 Task: Open Card Card0000000142 in Board Board0000000036 in Workspace WS0000000012 in Trello. Add Member Mailaustralia7@gmail.com to Card Card0000000142 in Board Board0000000036 in Workspace WS0000000012 in Trello. Add Blue Label titled Label0000000142 to Card Card0000000142 in Board Board0000000036 in Workspace WS0000000012 in Trello. Add Checklist CL0000000142 to Card Card0000000142 in Board Board0000000036 in Workspace WS0000000012 in Trello. Add Dates with Start Date as Sep 01 2023 and Due Date as Sep 30 2023 to Card Card0000000142 in Board Board0000000036 in Workspace WS0000000012 in Trello
Action: Mouse moved to (409, 473)
Screenshot: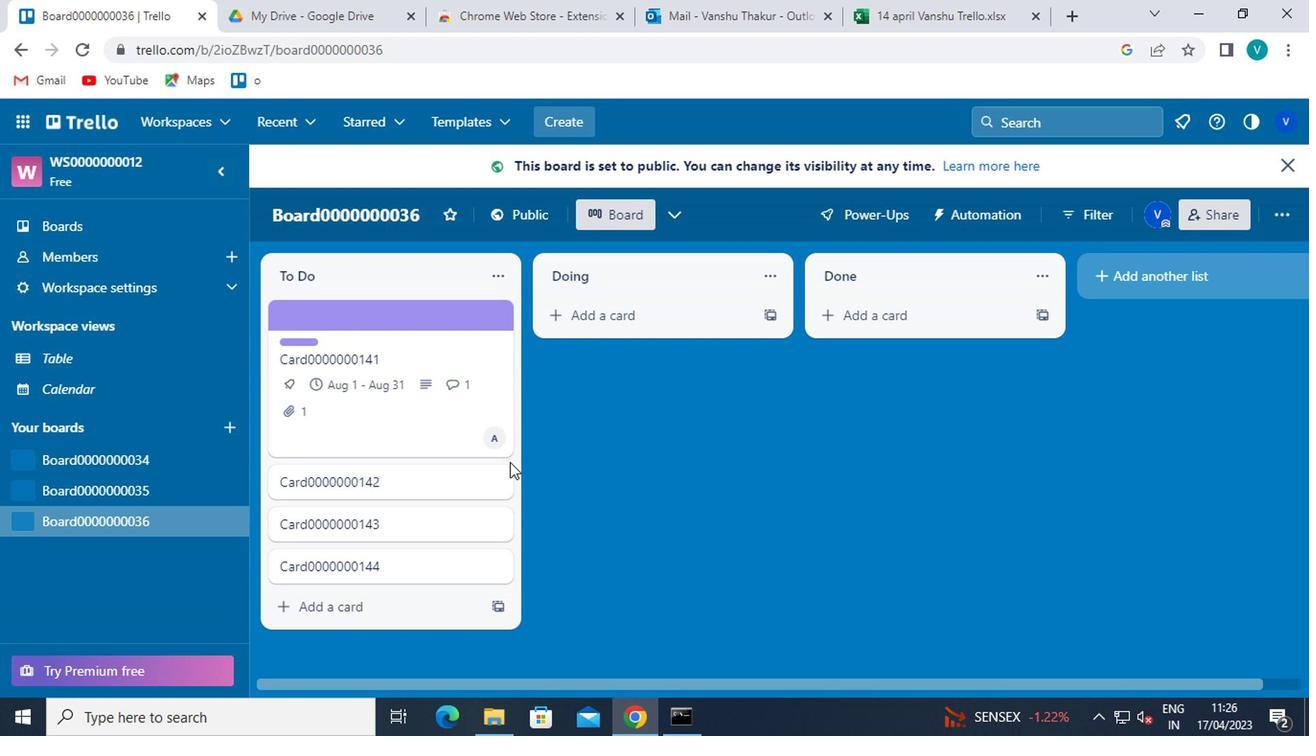 
Action: Mouse pressed left at (409, 473)
Screenshot: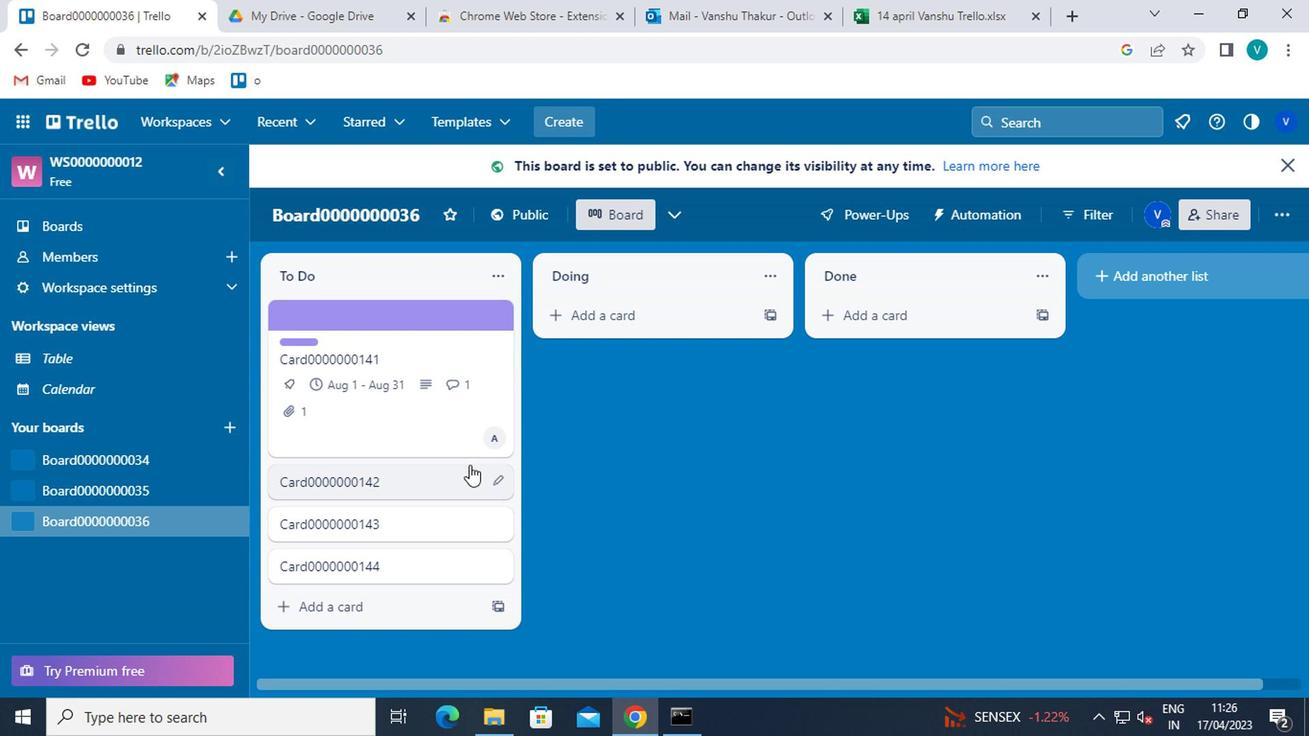 
Action: Mouse moved to (898, 260)
Screenshot: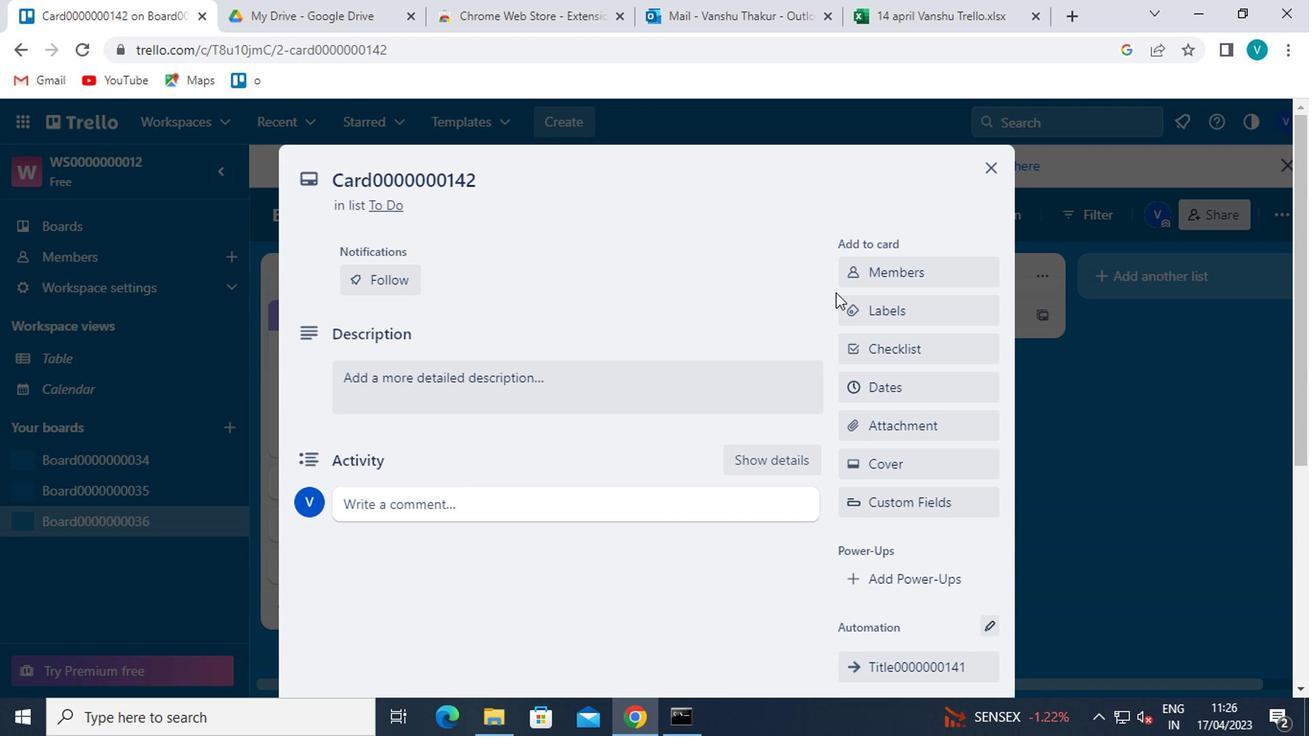 
Action: Mouse pressed left at (898, 260)
Screenshot: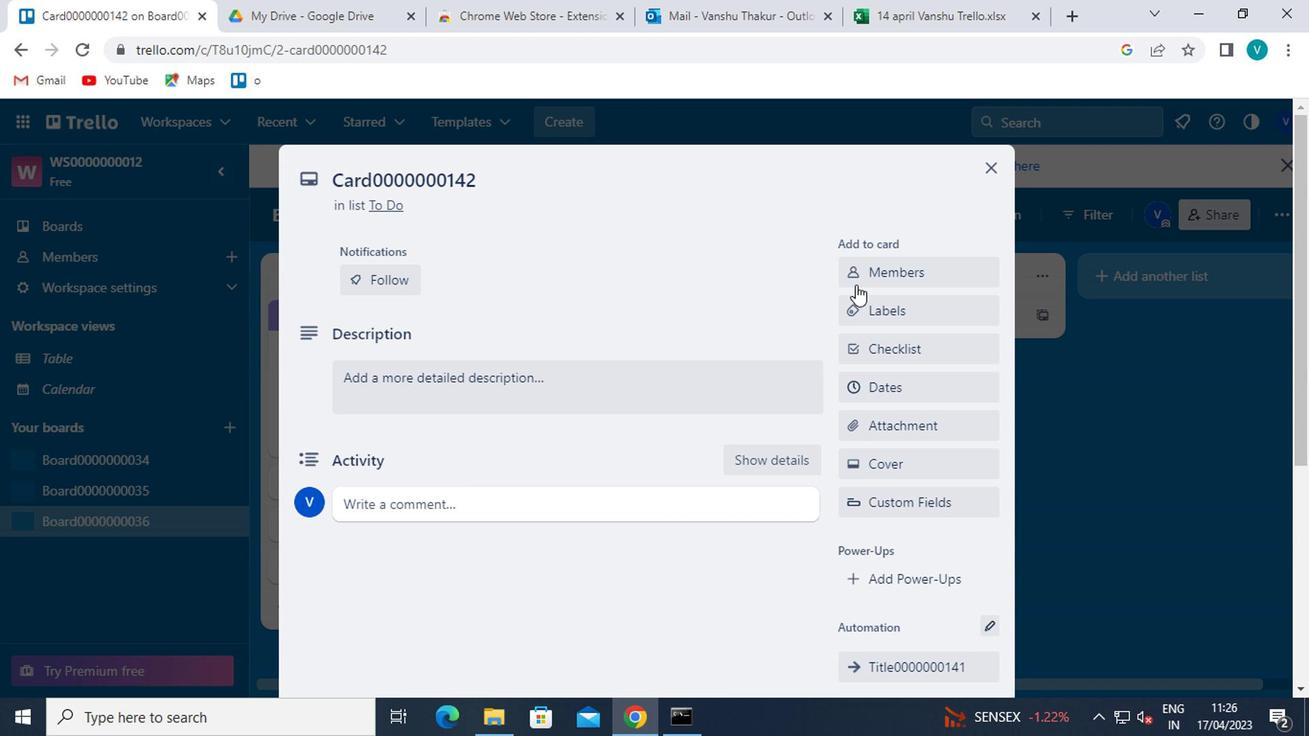 
Action: Mouse moved to (881, 358)
Screenshot: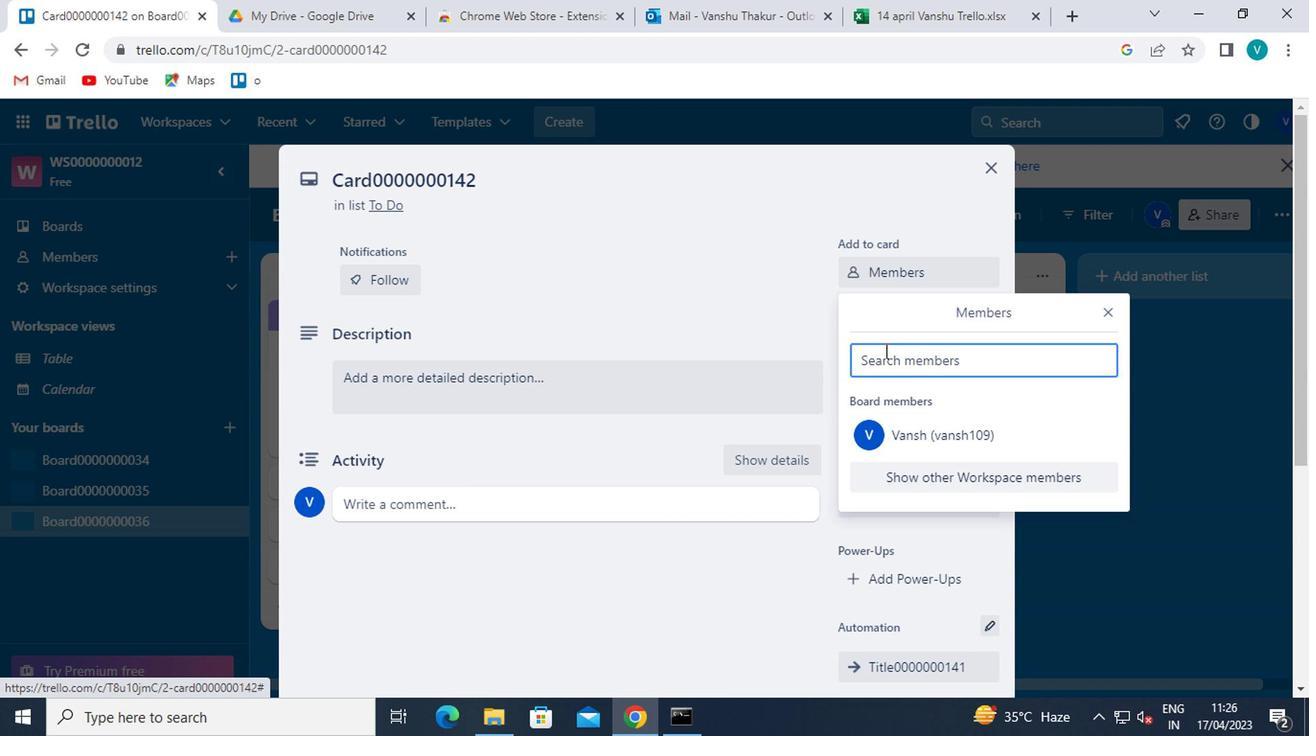 
Action: Mouse pressed left at (881, 358)
Screenshot: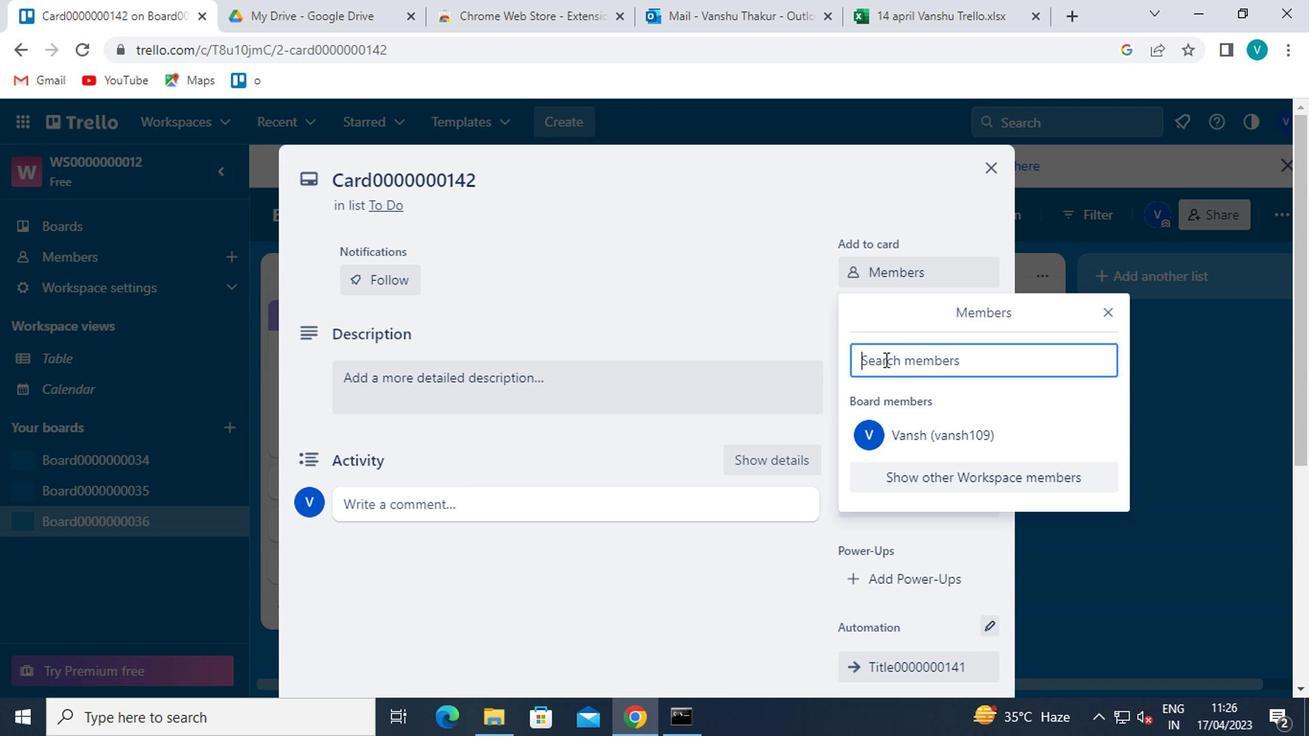 
Action: Mouse moved to (881, 358)
Screenshot: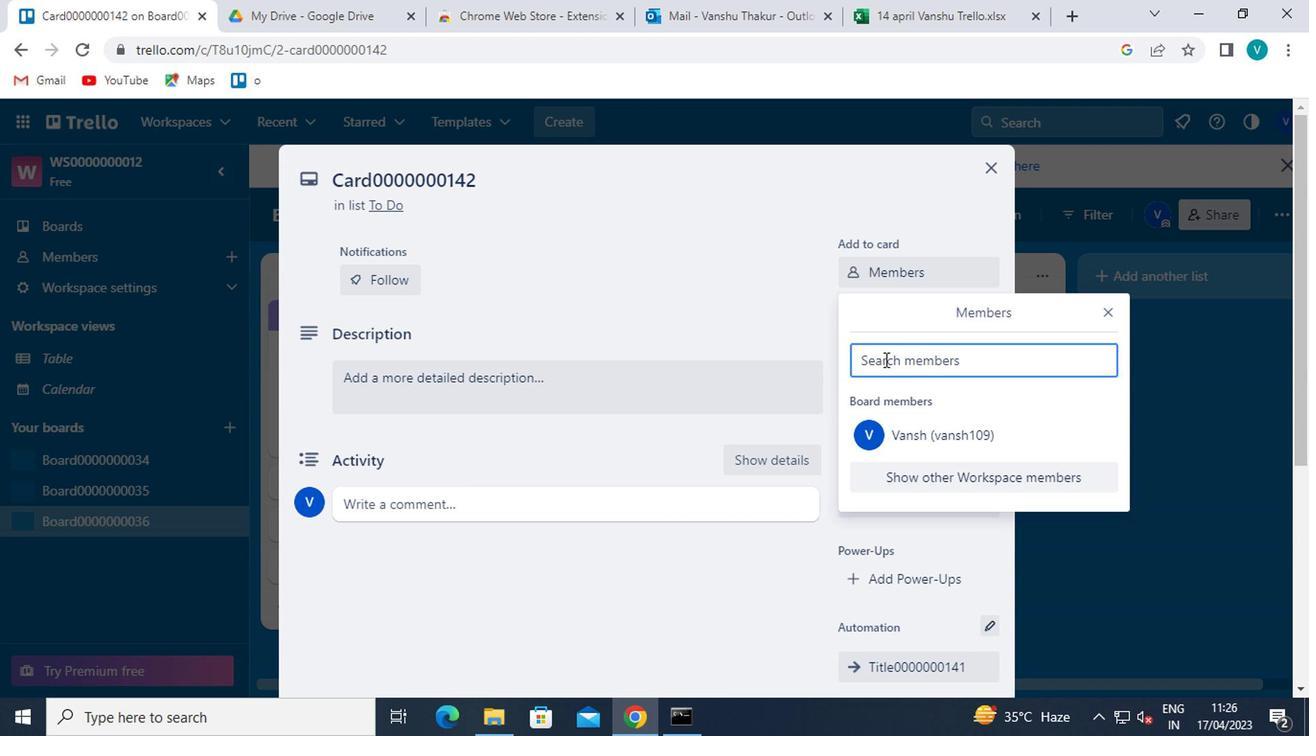 
Action: Key pressed <Key.shift>MAILAUSTRALIA7<Key.shift><Key.shift><Key.shift><Key.shift><Key.shift><Key.shift><Key.shift><Key.shift><Key.shift><Key.shift><Key.shift><Key.shift><Key.shift><Key.shift><Key.shift><Key.shift><Key.shift><Key.shift><Key.shift><Key.shift><Key.shift><Key.shift>@GMAIL.COM
Screenshot: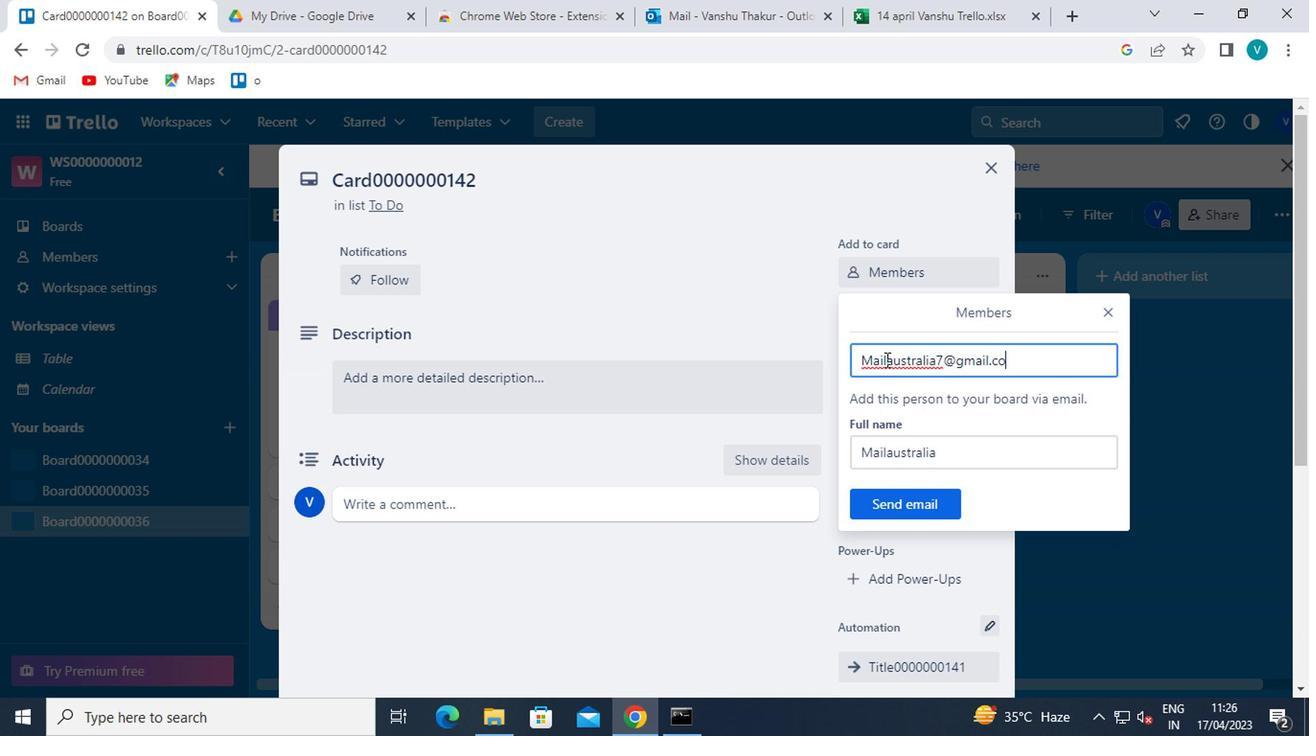 
Action: Mouse moved to (925, 505)
Screenshot: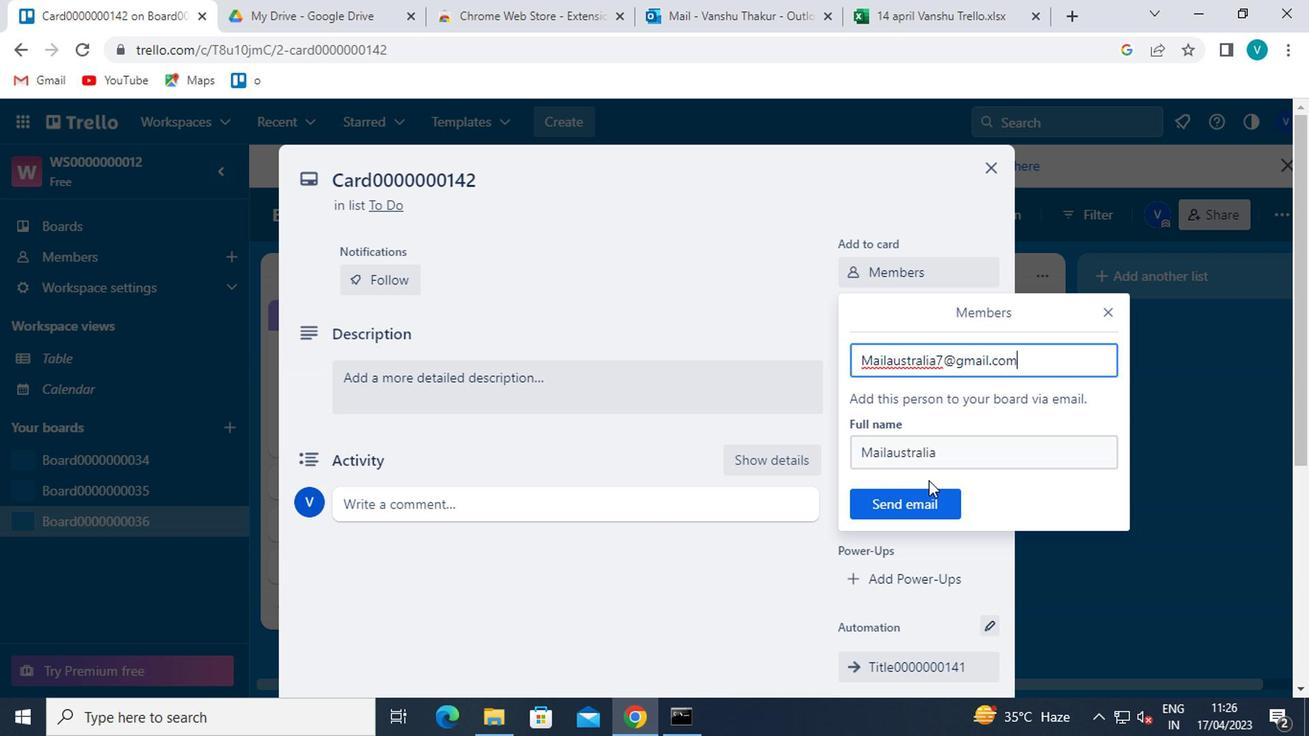 
Action: Mouse pressed left at (925, 505)
Screenshot: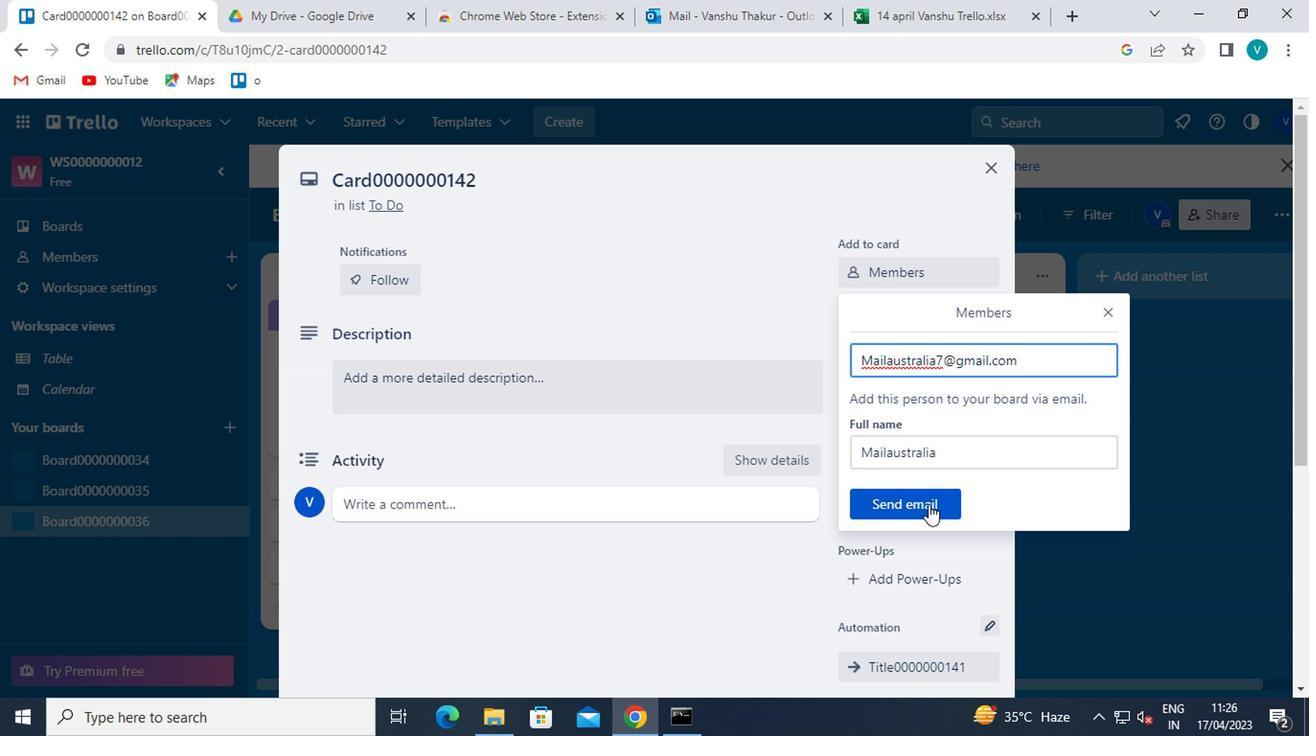 
Action: Mouse moved to (941, 319)
Screenshot: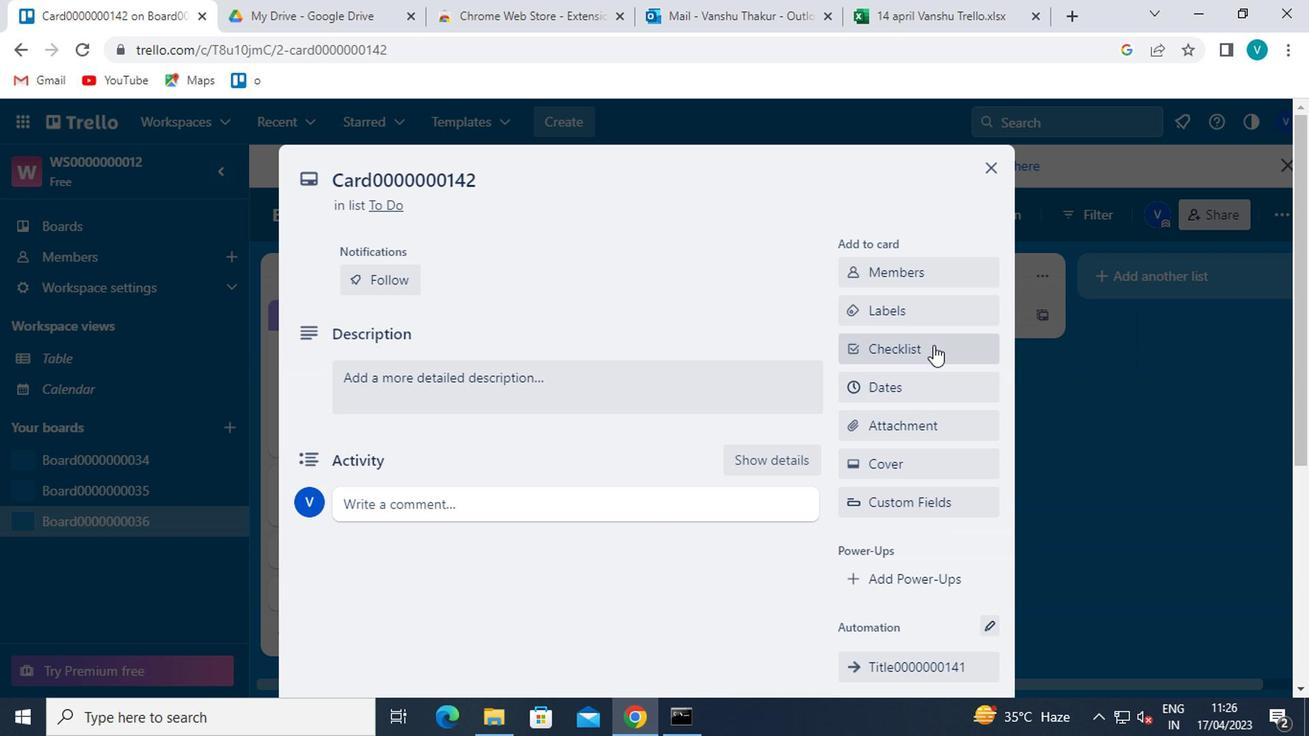 
Action: Mouse pressed left at (941, 319)
Screenshot: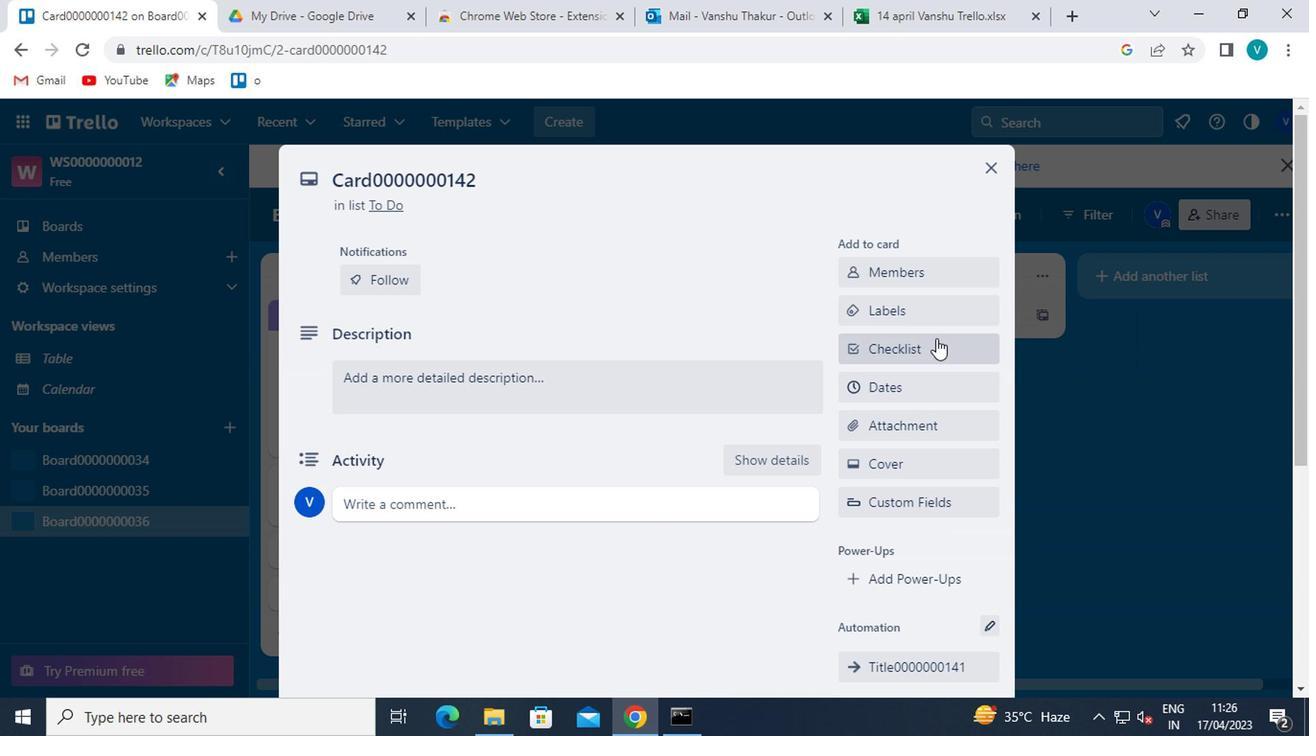 
Action: Mouse moved to (956, 533)
Screenshot: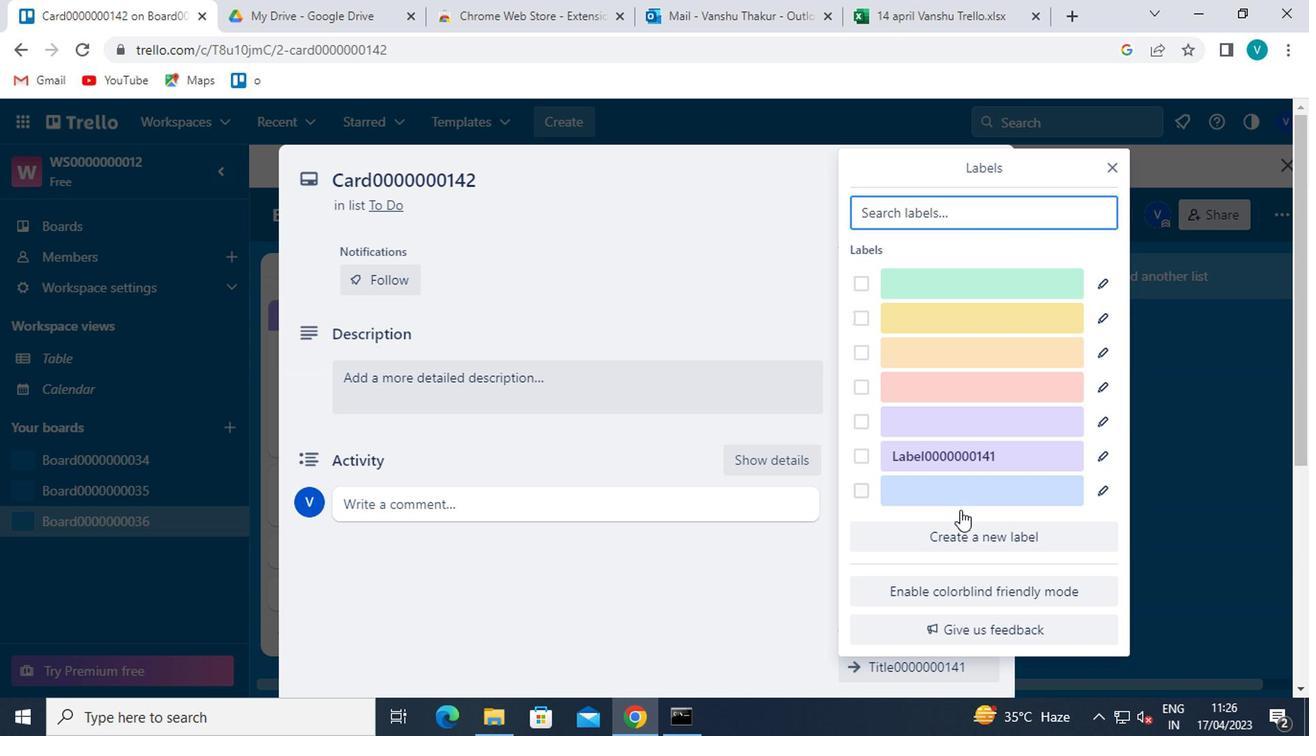 
Action: Mouse pressed left at (956, 533)
Screenshot: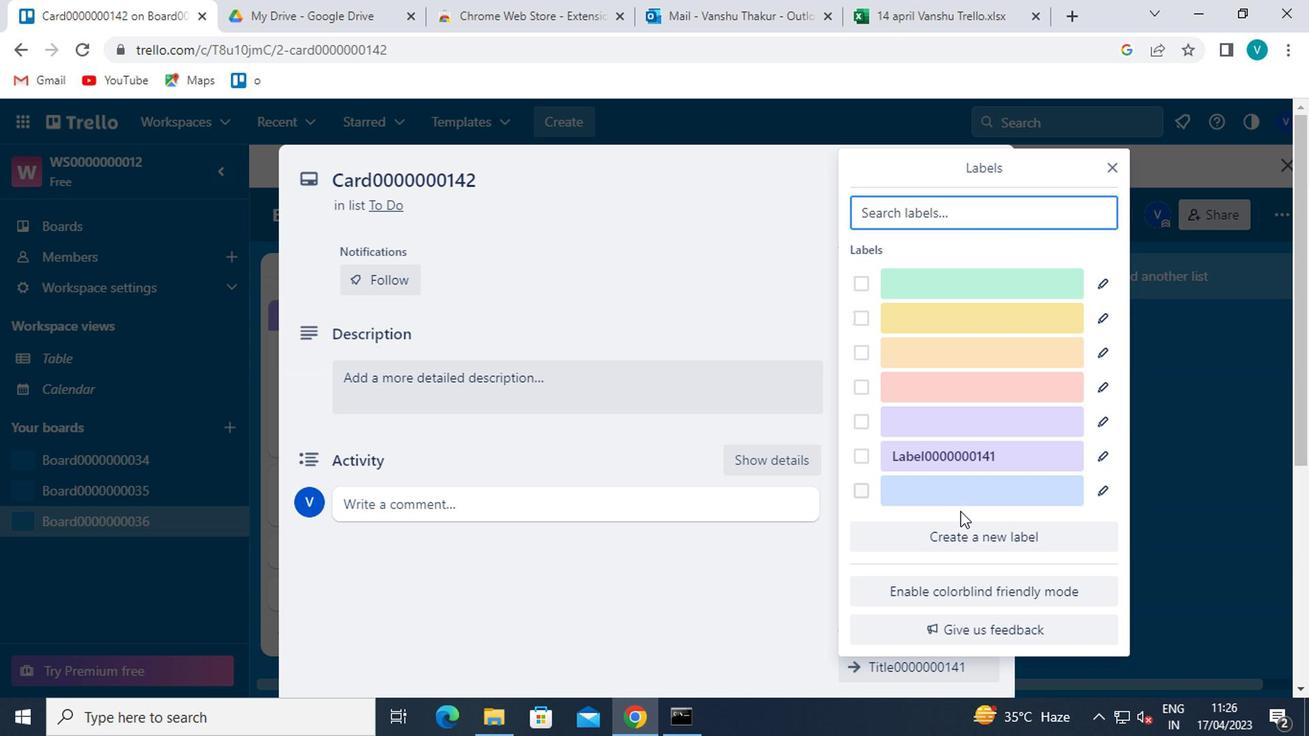 
Action: Mouse moved to (857, 557)
Screenshot: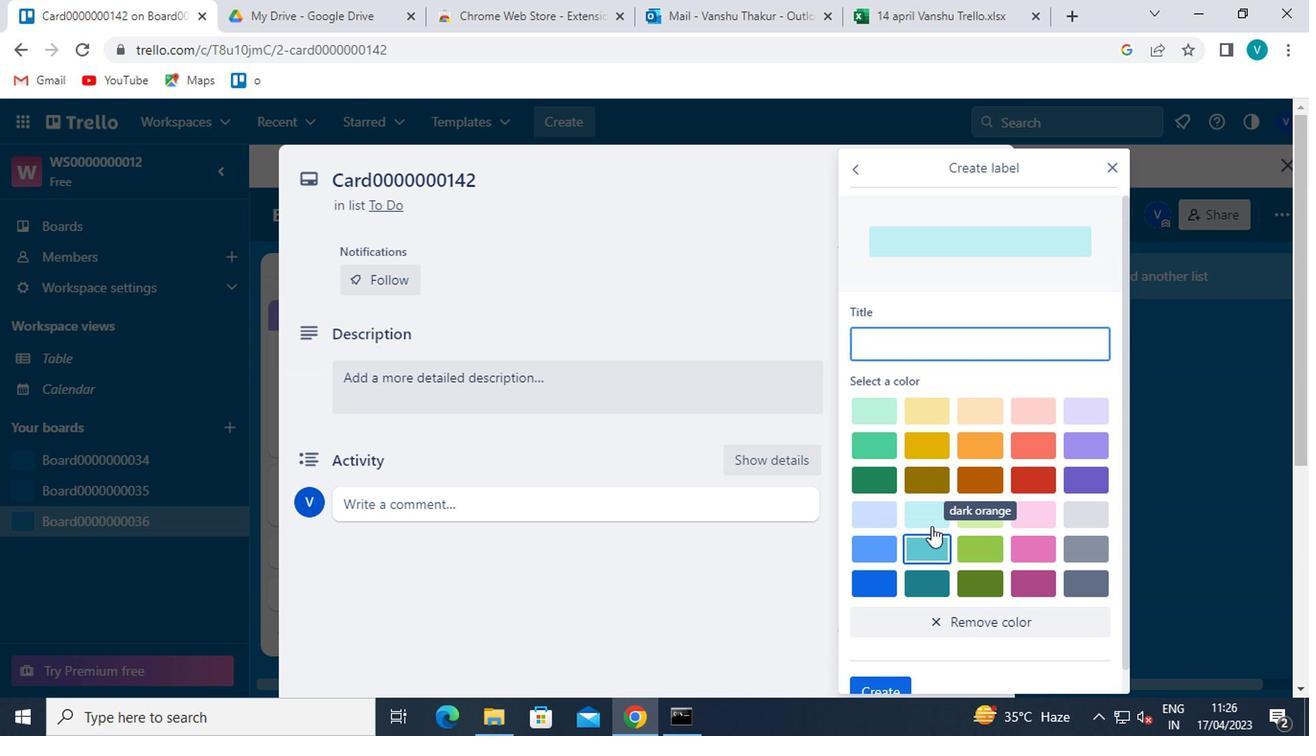 
Action: Mouse pressed left at (857, 557)
Screenshot: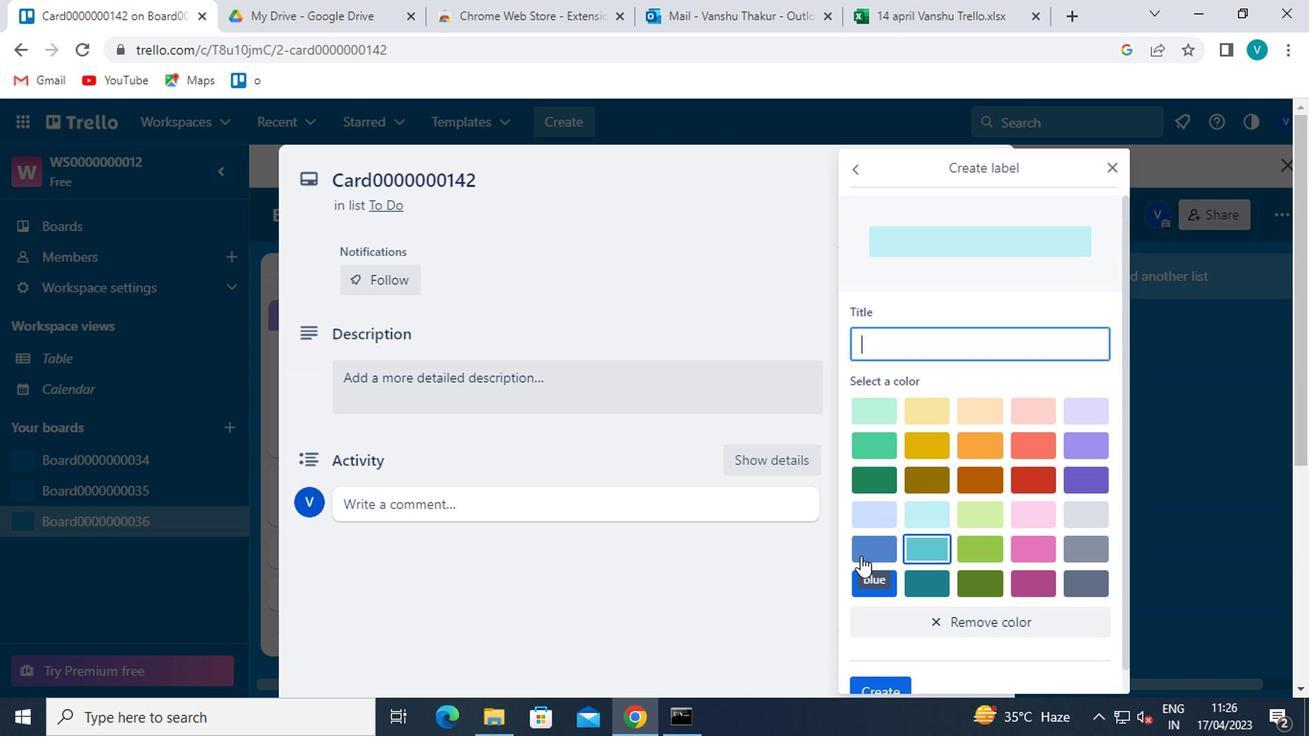 
Action: Mouse moved to (958, 342)
Screenshot: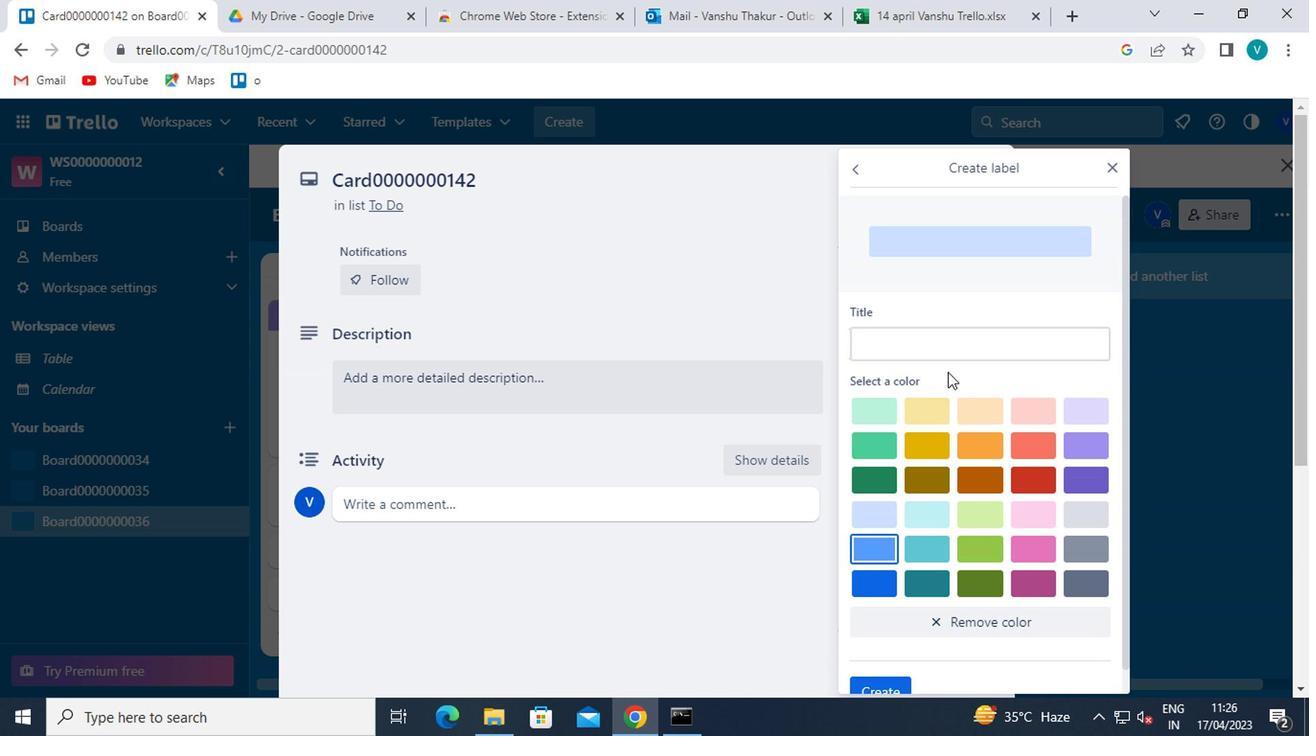 
Action: Mouse pressed left at (958, 342)
Screenshot: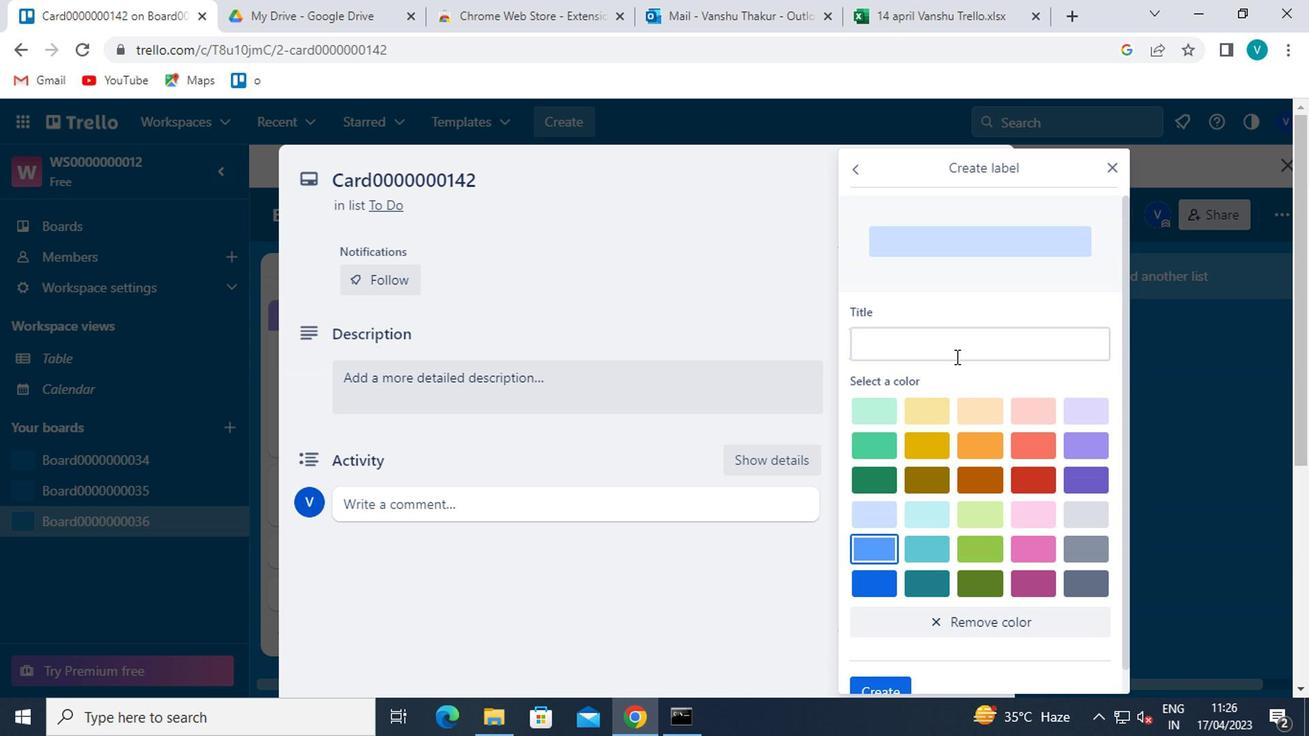 
Action: Key pressed <Key.shift>LABEL0000000142
Screenshot: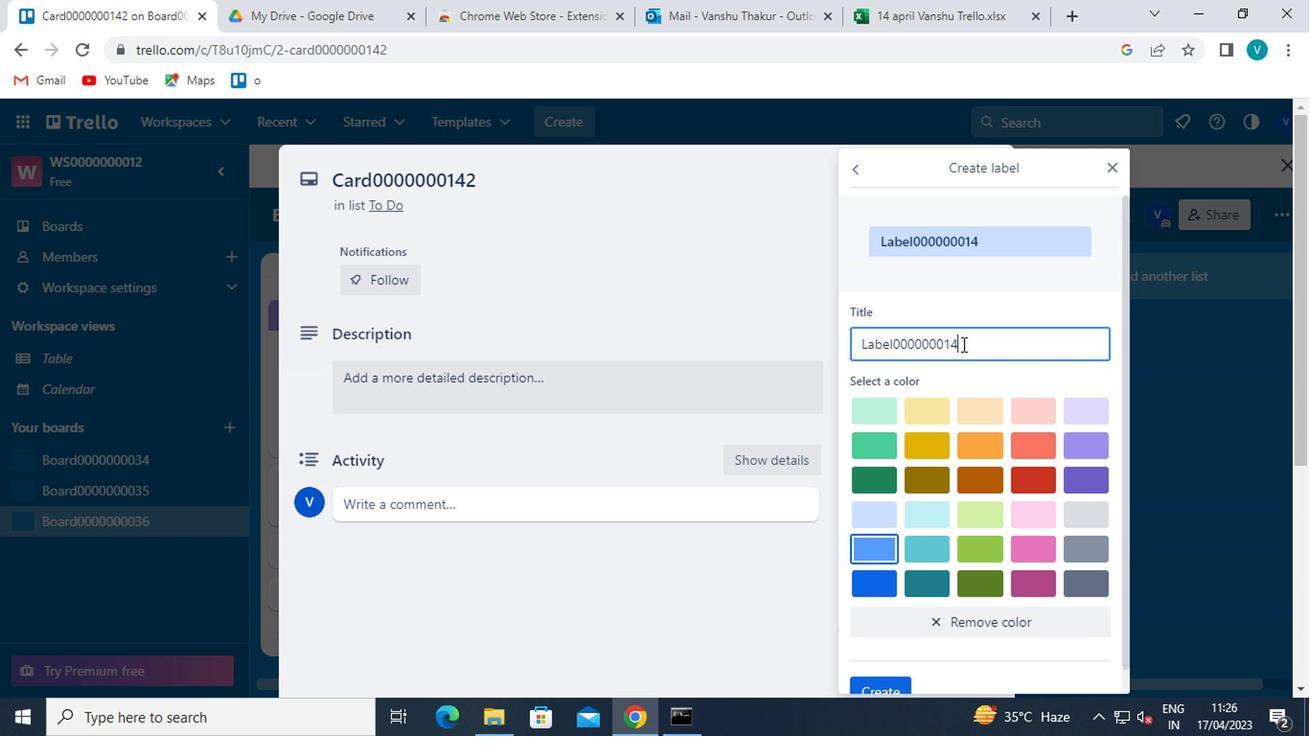 
Action: Mouse moved to (923, 503)
Screenshot: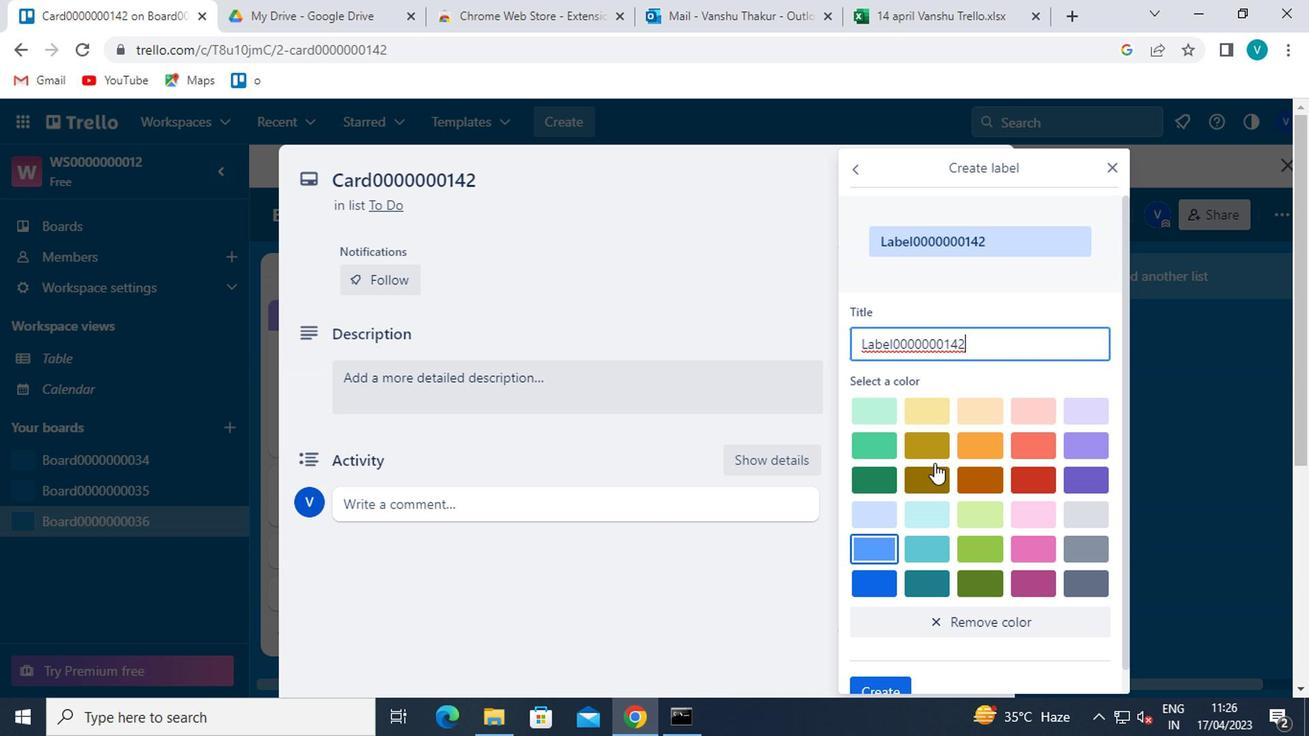 
Action: Mouse scrolled (923, 502) with delta (0, 0)
Screenshot: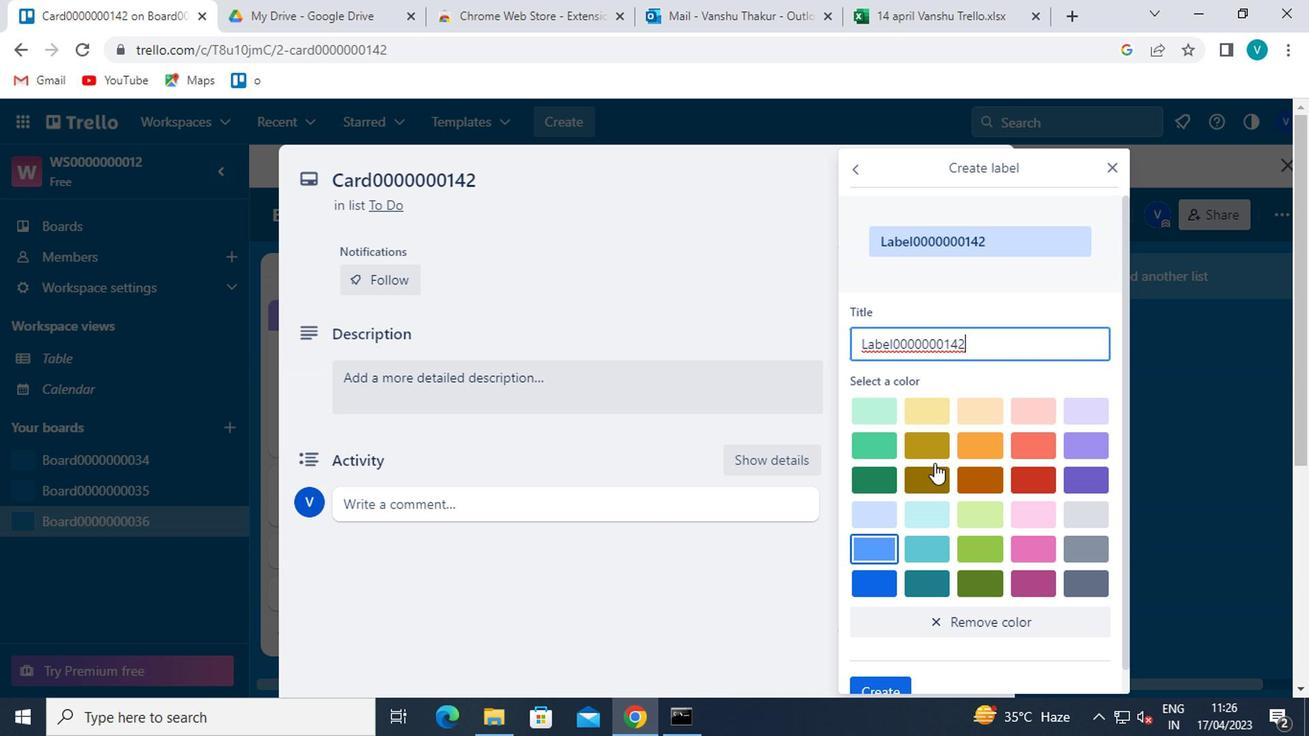 
Action: Mouse moved to (923, 509)
Screenshot: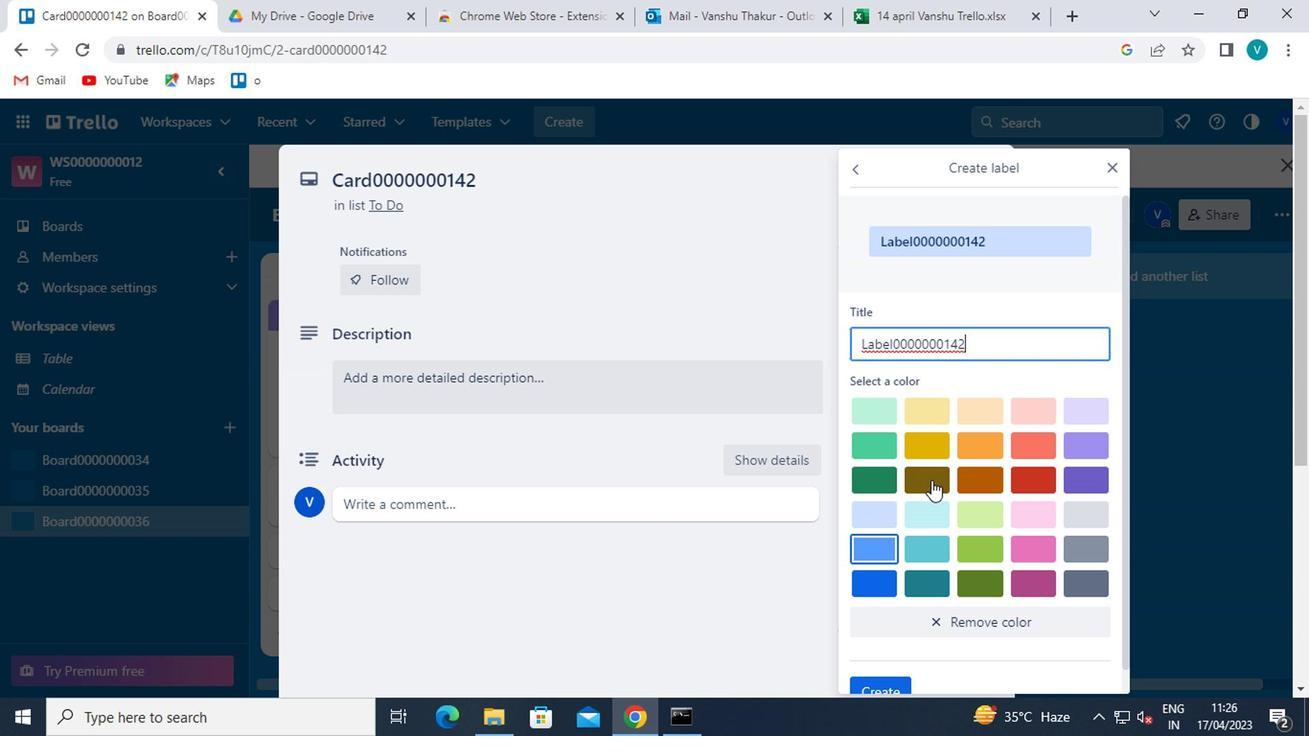 
Action: Mouse scrolled (923, 508) with delta (0, -1)
Screenshot: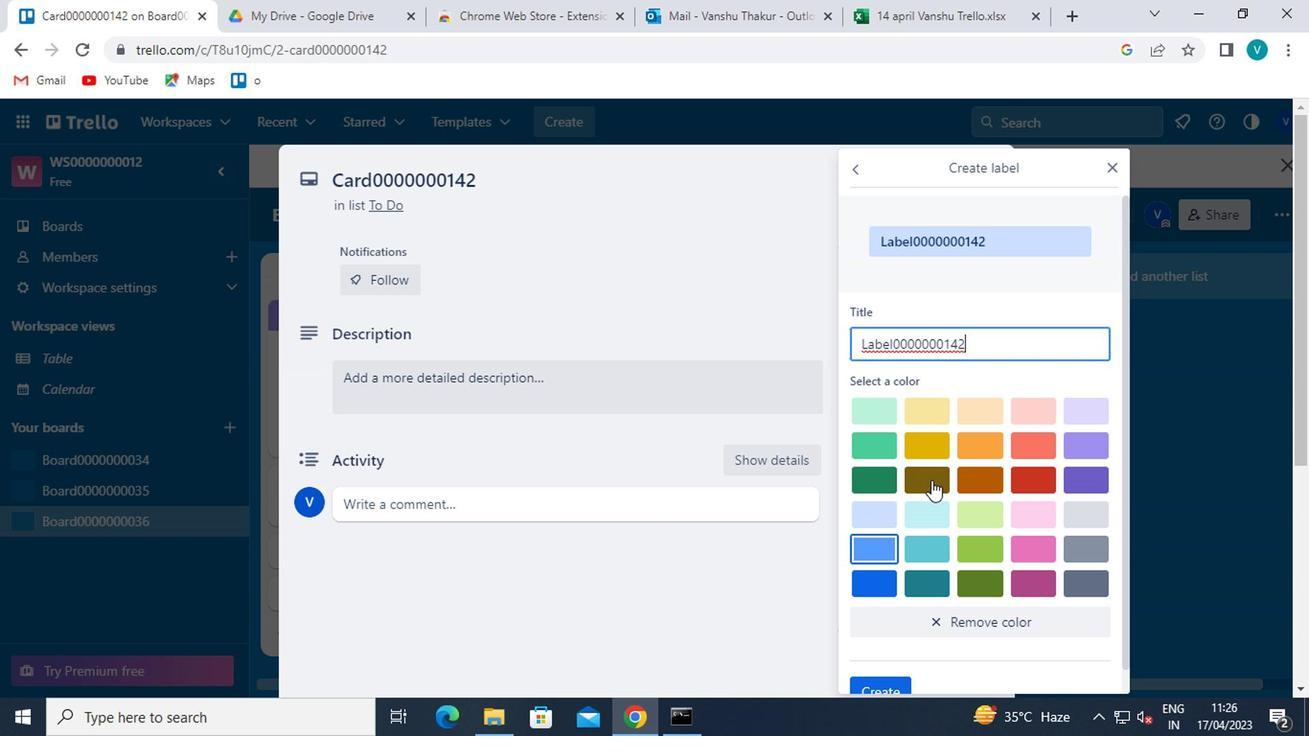 
Action: Mouse moved to (890, 663)
Screenshot: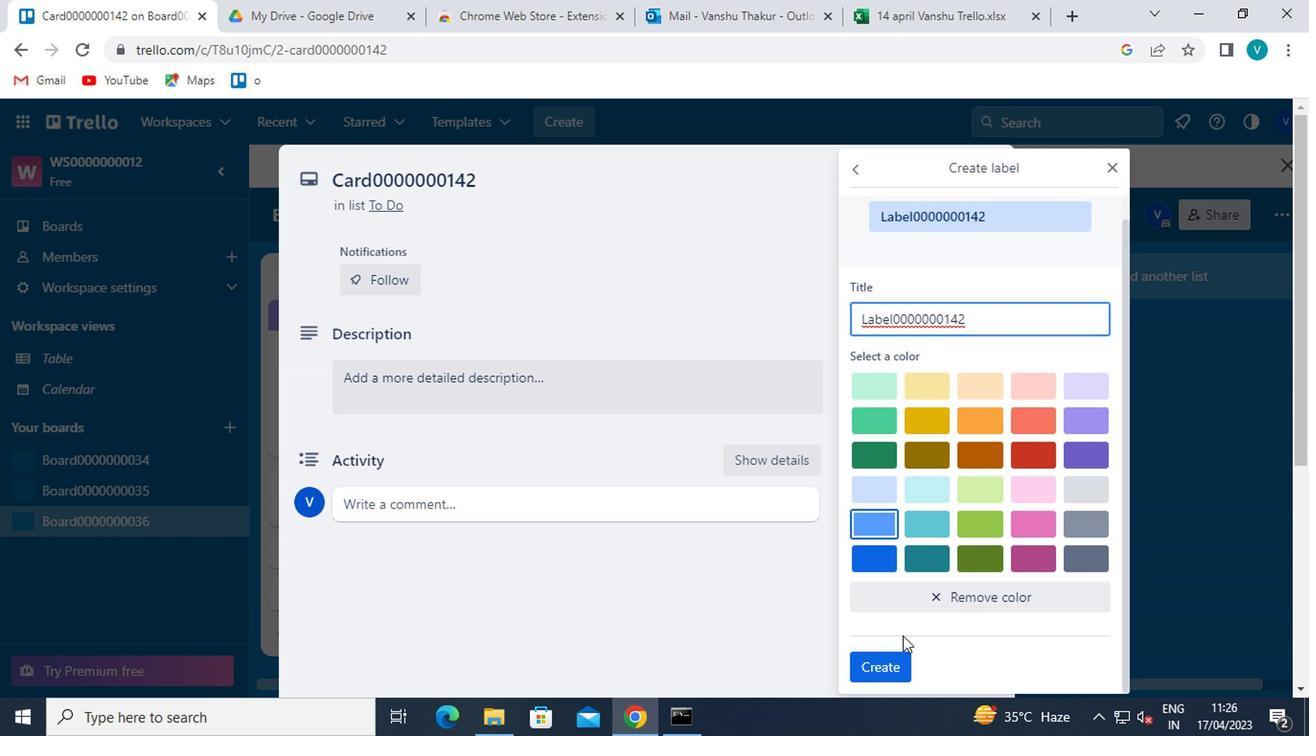 
Action: Mouse pressed left at (890, 663)
Screenshot: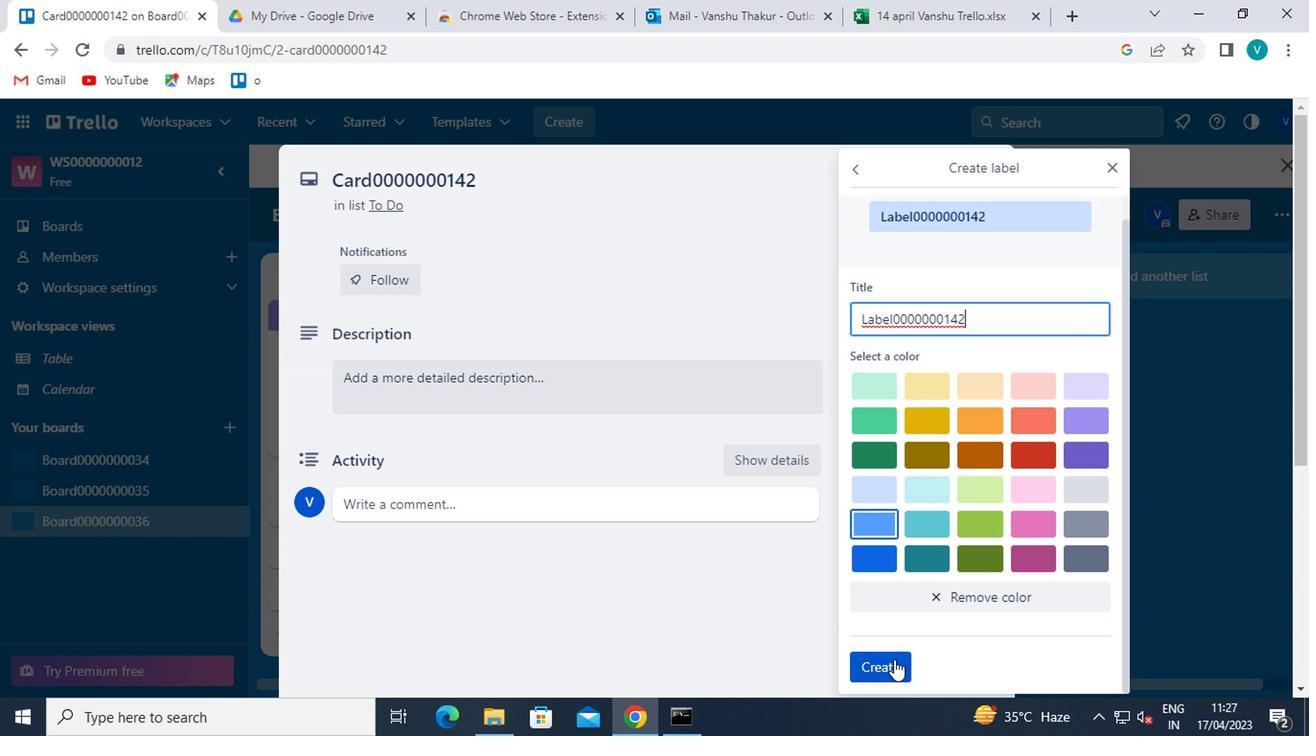 
Action: Mouse moved to (1111, 166)
Screenshot: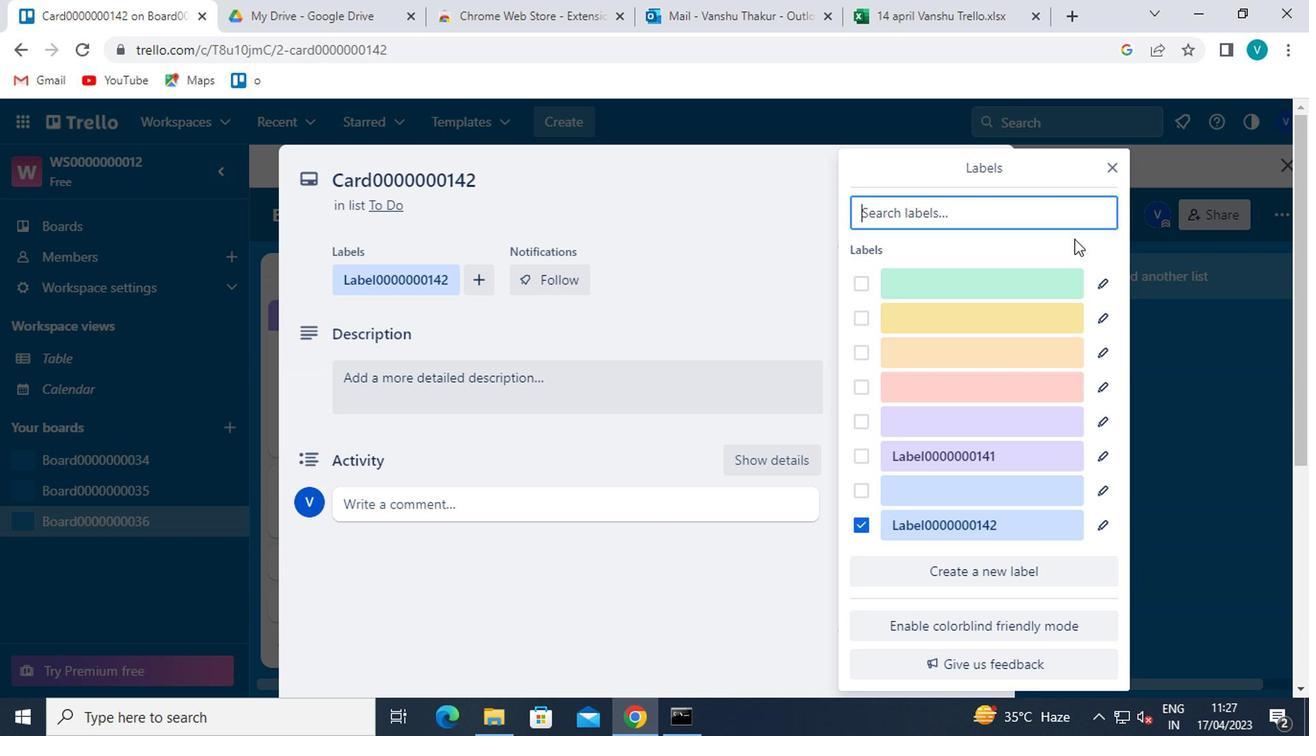 
Action: Mouse pressed left at (1111, 166)
Screenshot: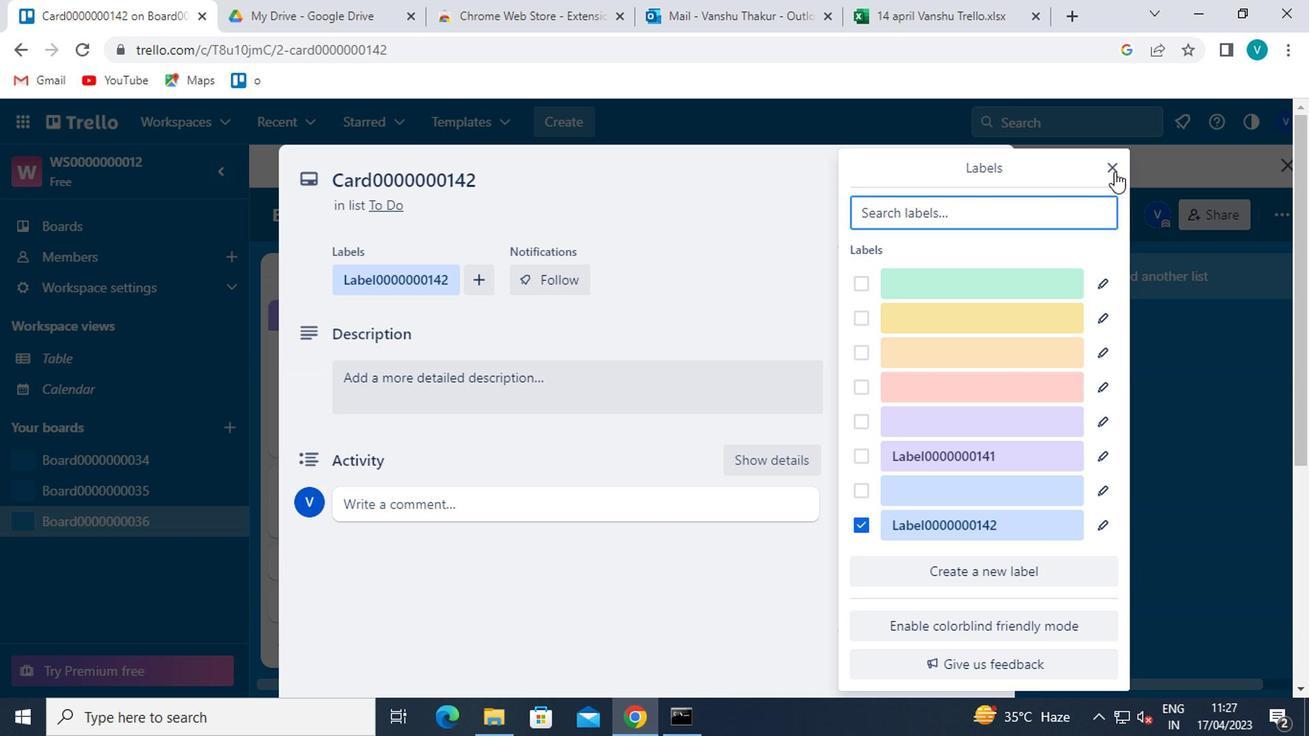 
Action: Mouse moved to (966, 355)
Screenshot: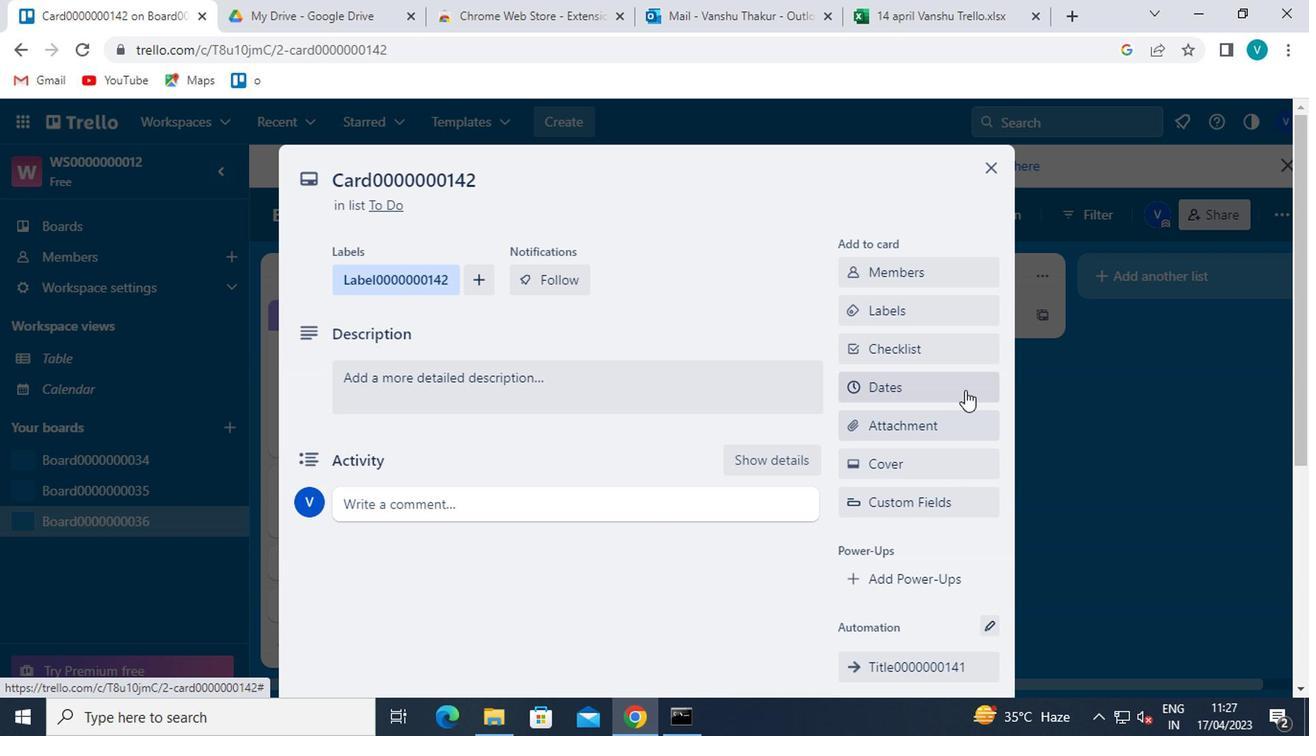 
Action: Mouse pressed left at (966, 355)
Screenshot: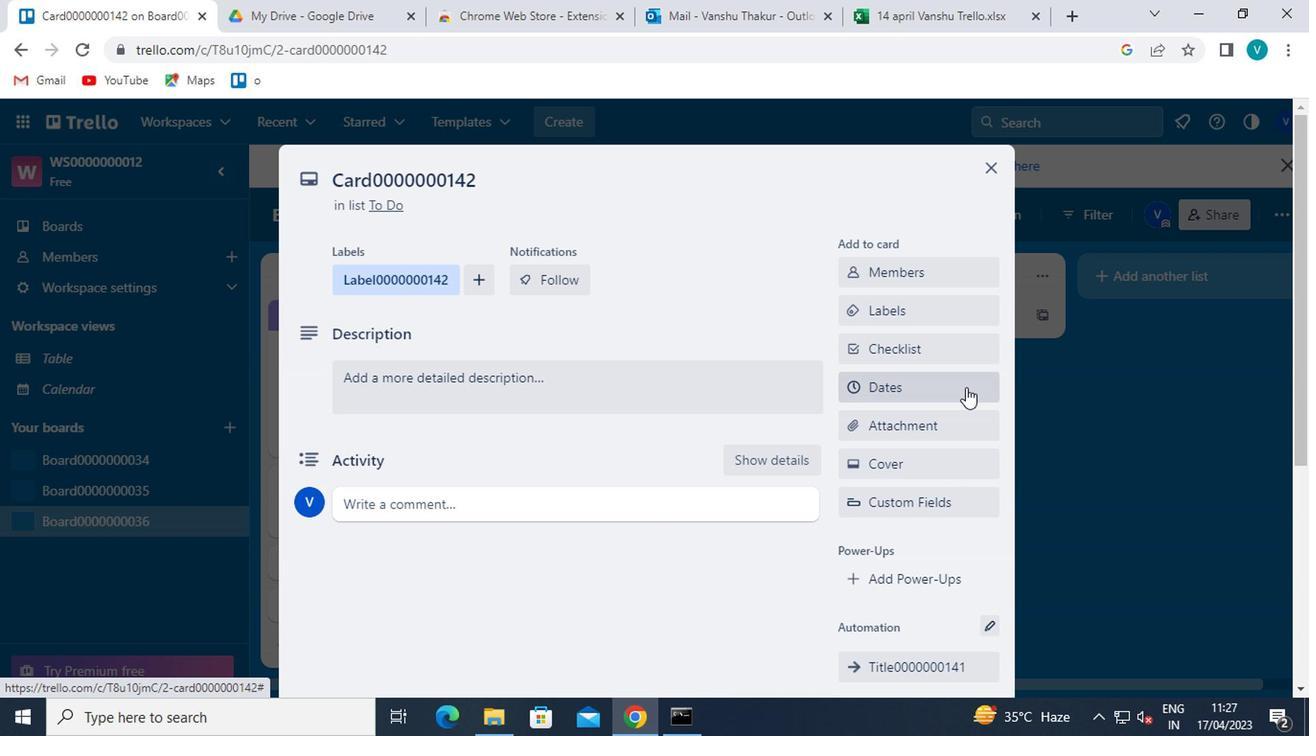 
Action: Key pressed <Key.shift>CL0000000142
Screenshot: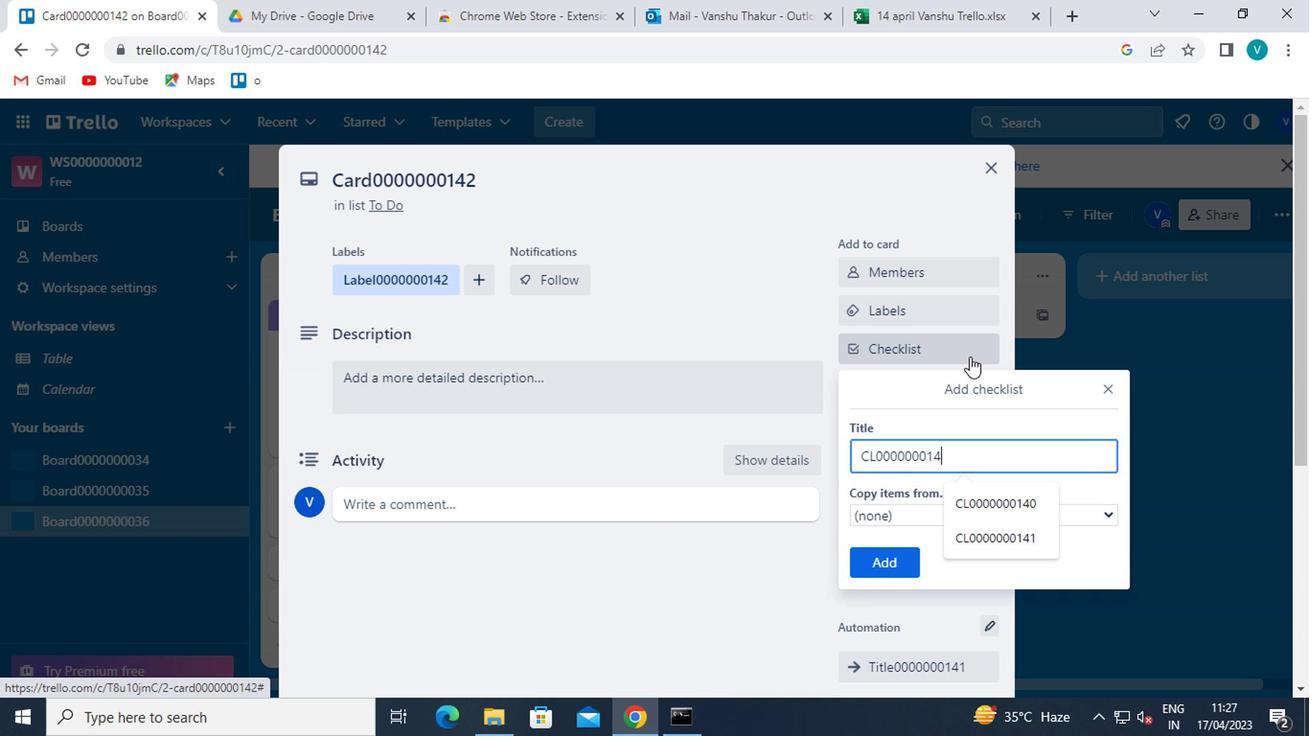 
Action: Mouse moved to (898, 561)
Screenshot: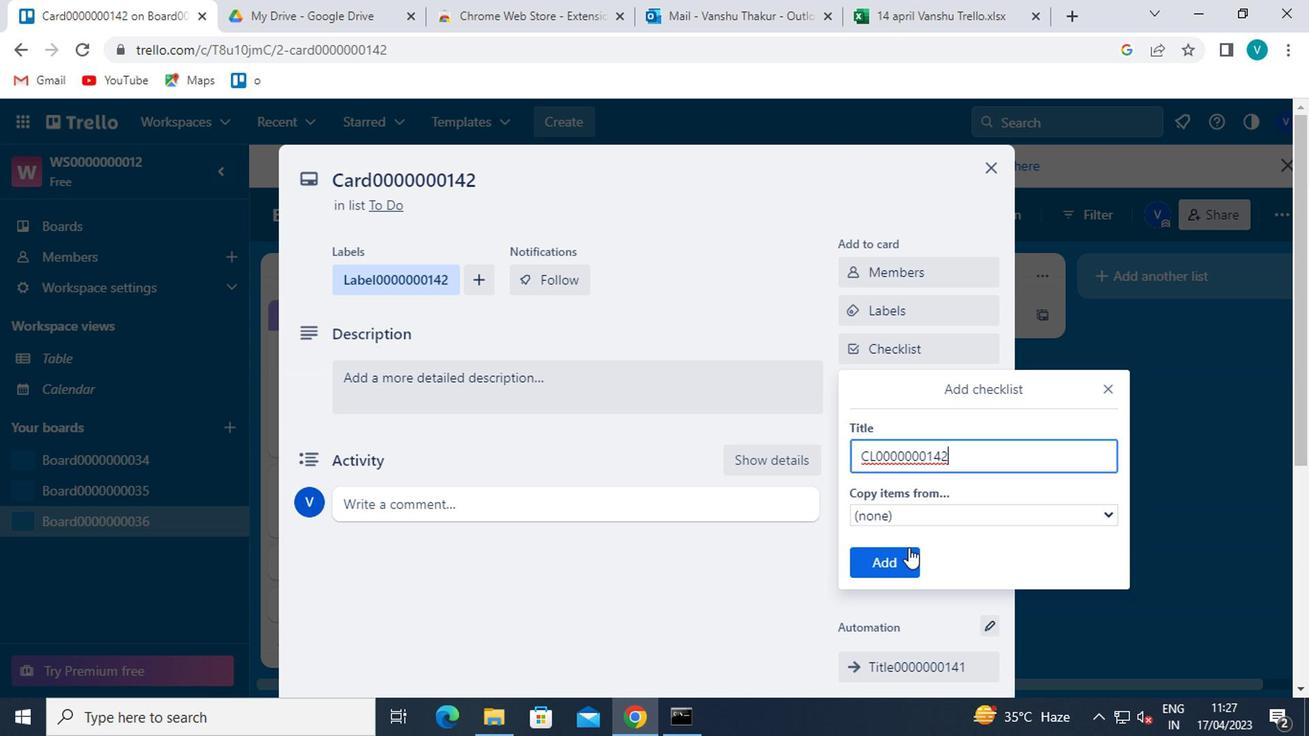 
Action: Mouse pressed left at (898, 561)
Screenshot: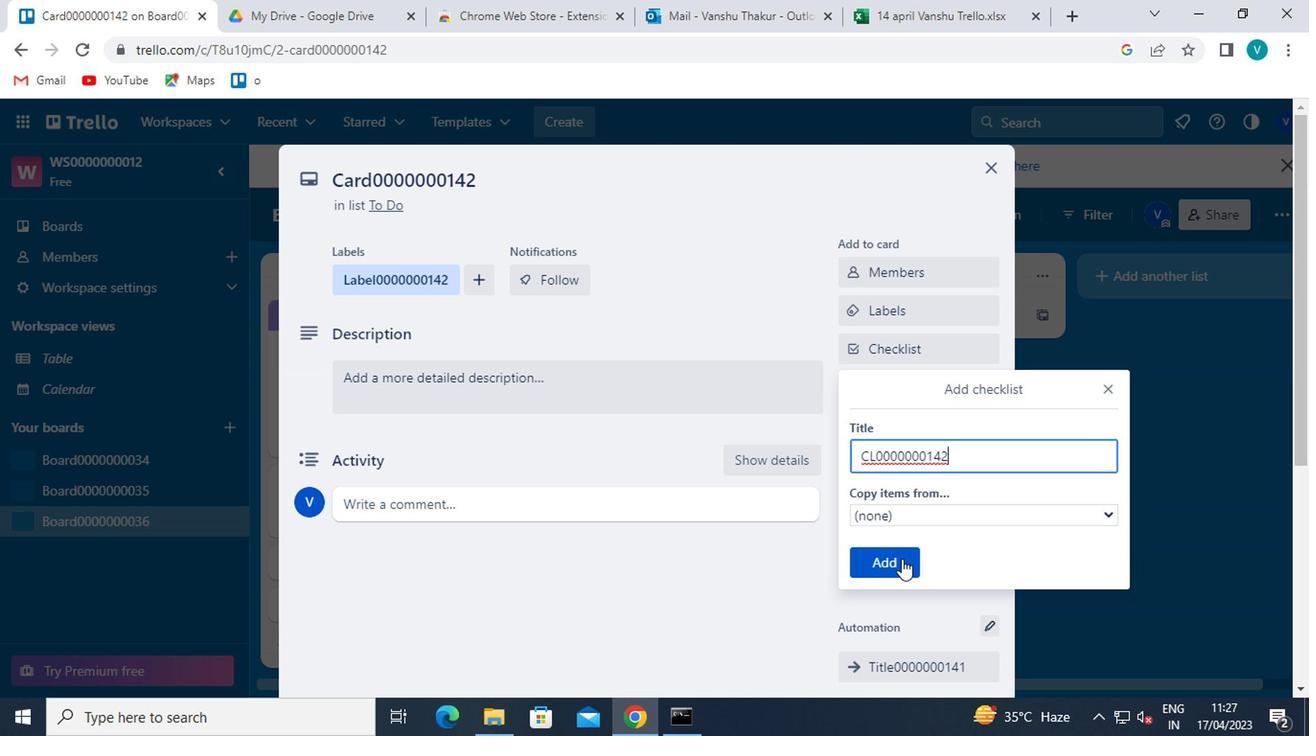 
Action: Mouse moved to (934, 392)
Screenshot: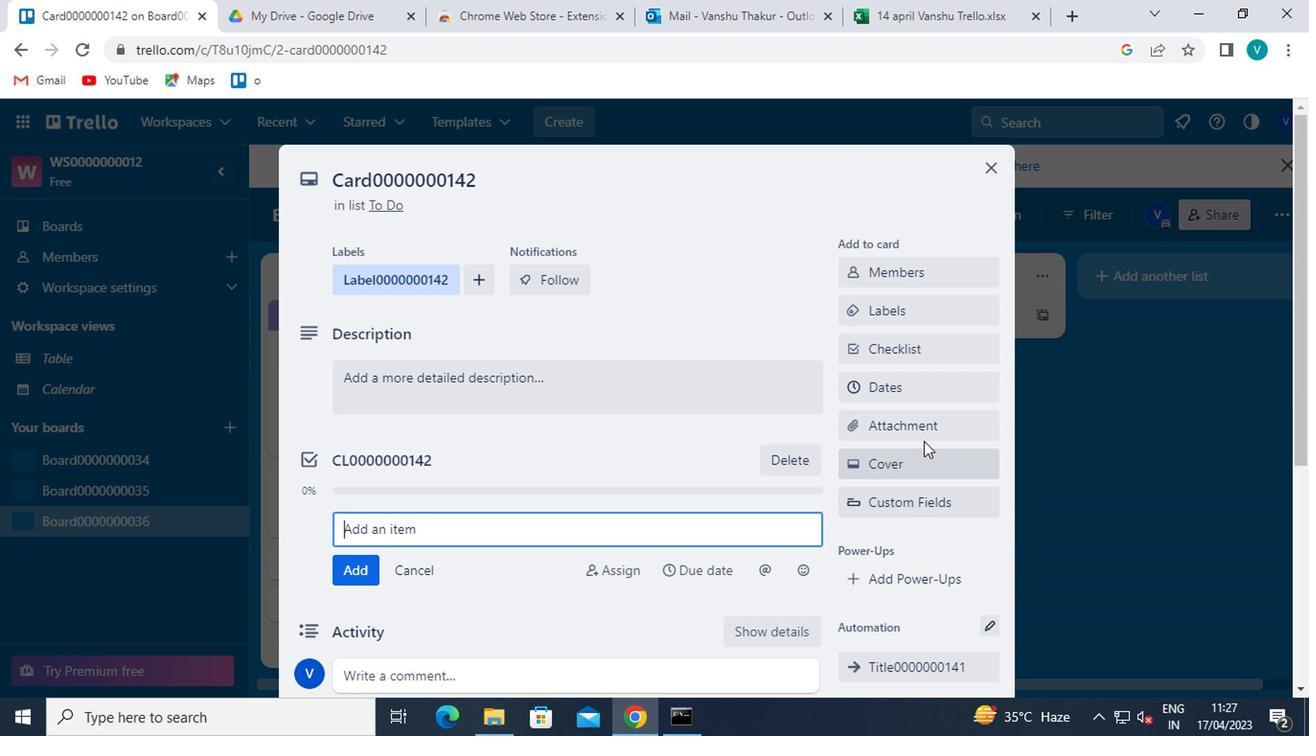 
Action: Mouse pressed left at (934, 392)
Screenshot: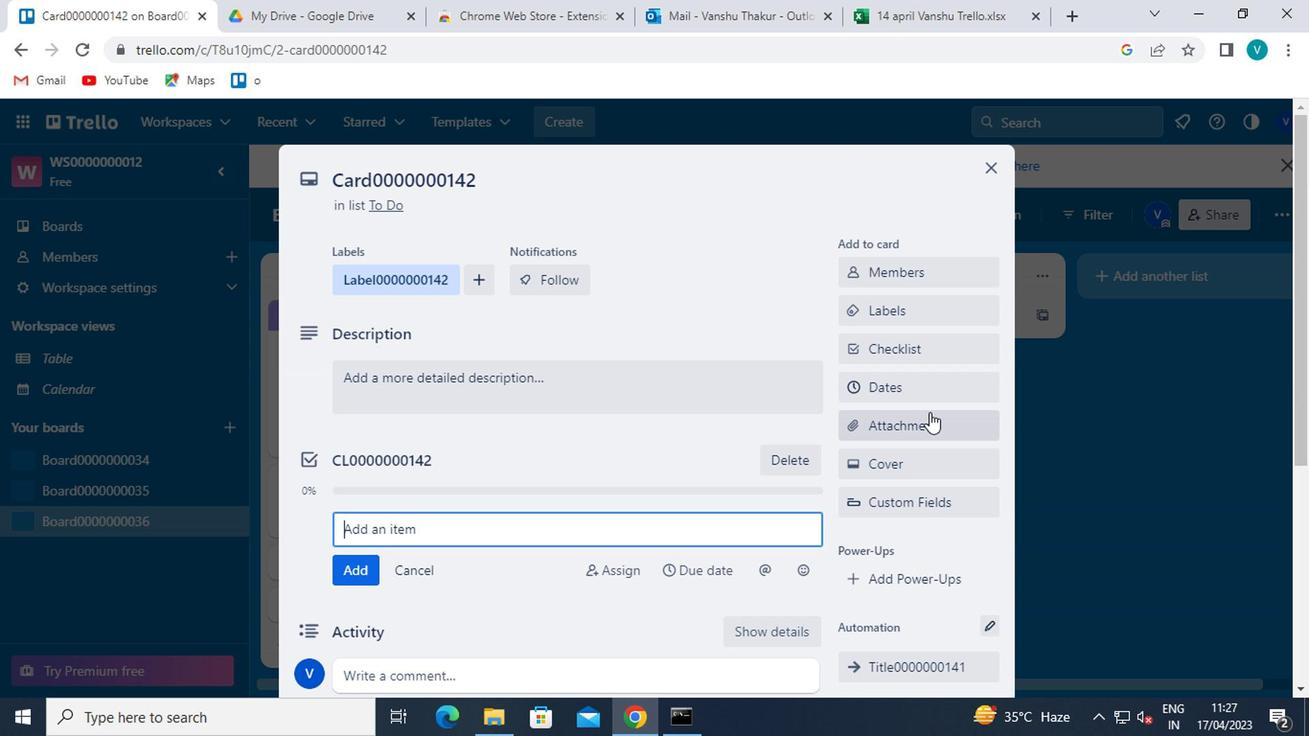 
Action: Mouse moved to (855, 519)
Screenshot: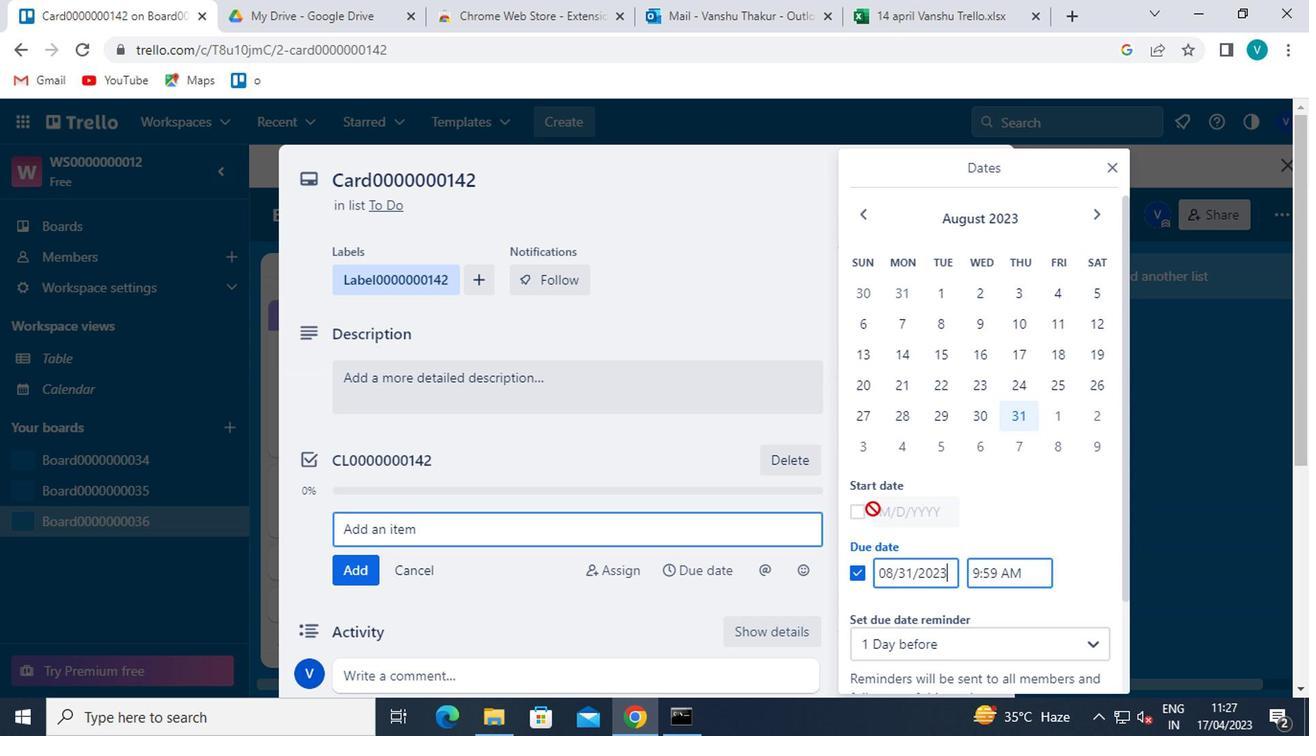 
Action: Mouse pressed left at (855, 519)
Screenshot: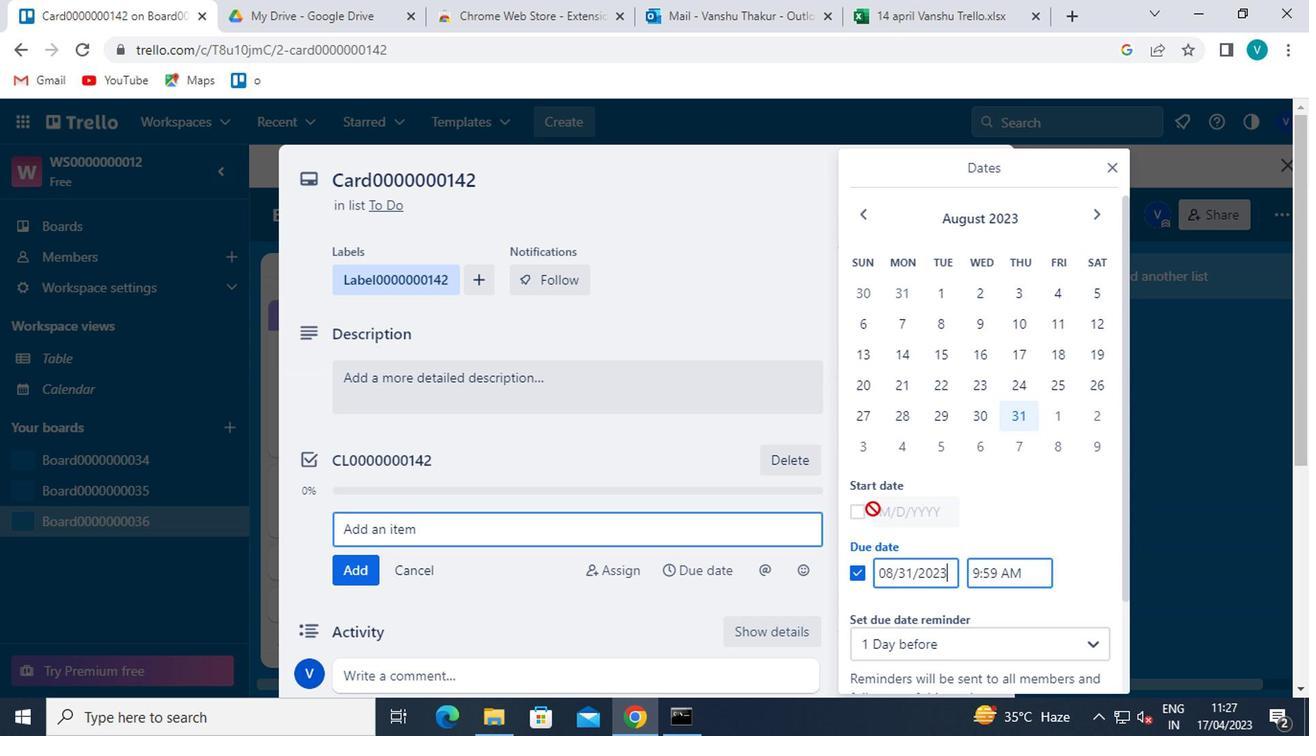 
Action: Mouse moved to (1093, 211)
Screenshot: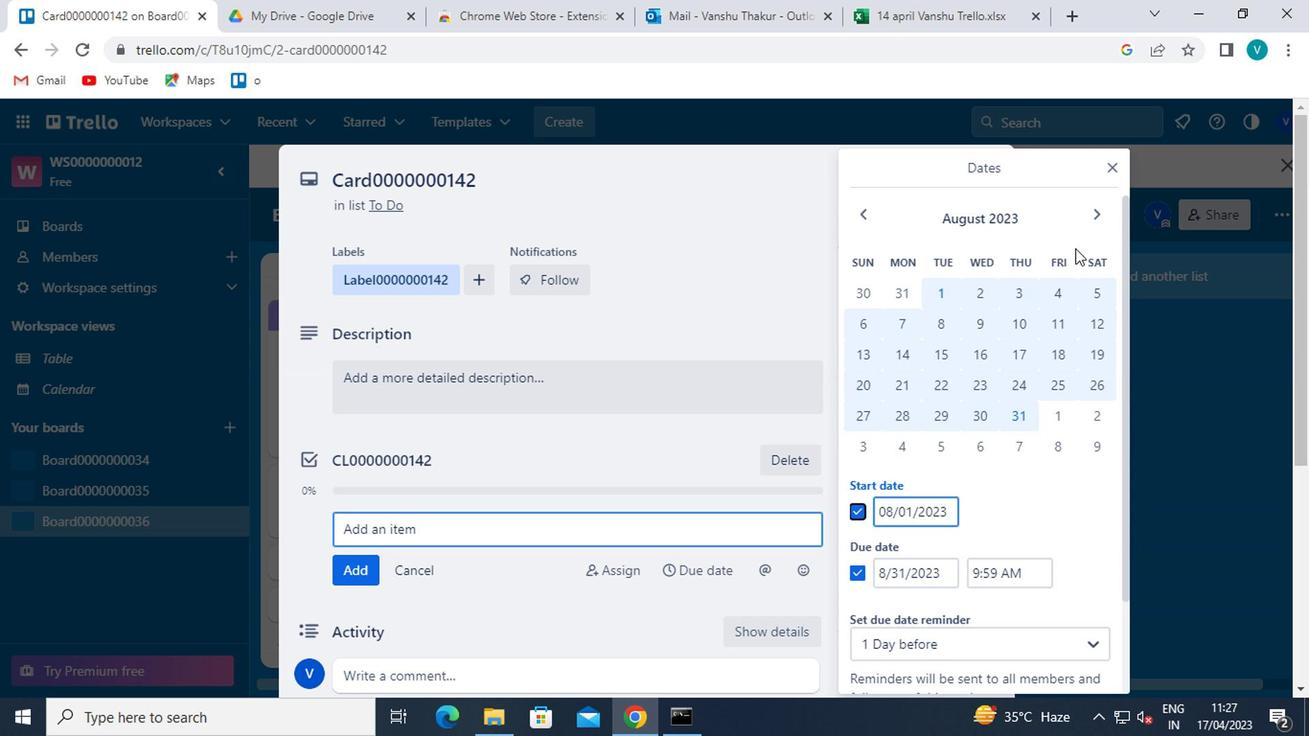 
Action: Mouse pressed left at (1093, 211)
Screenshot: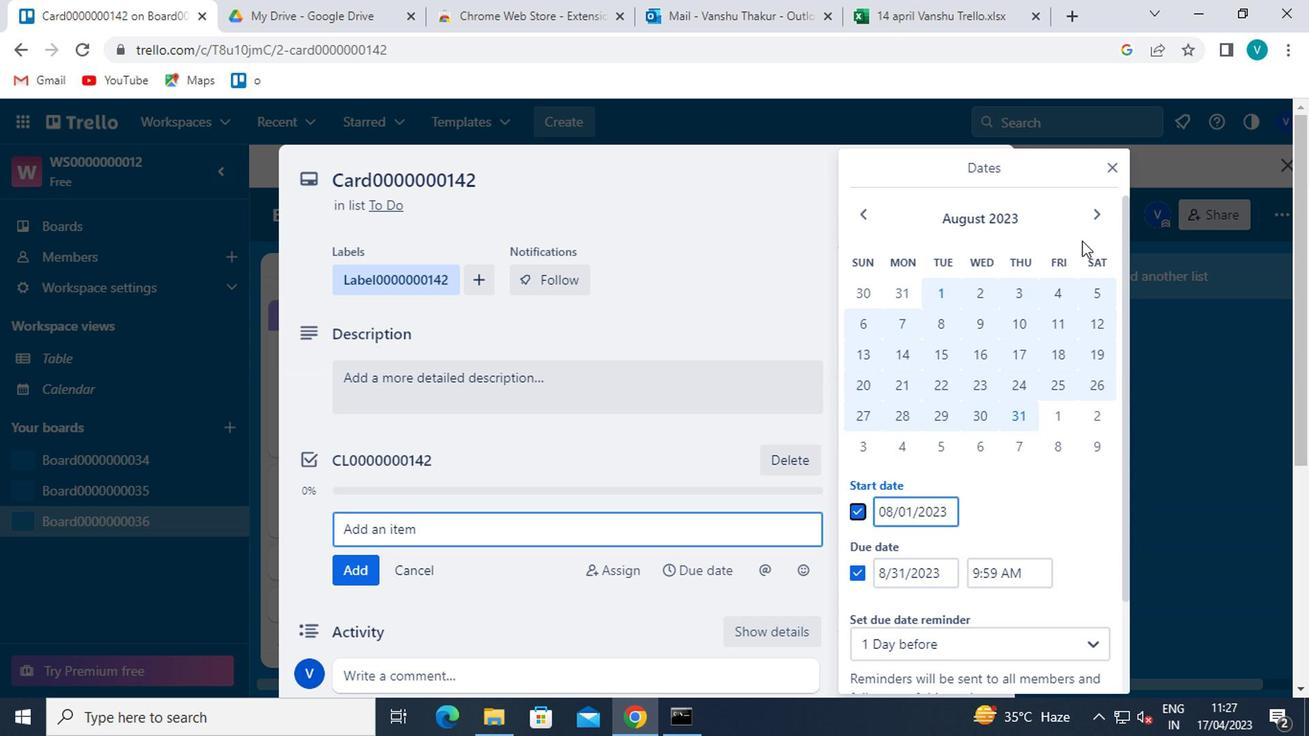
Action: Mouse moved to (1066, 288)
Screenshot: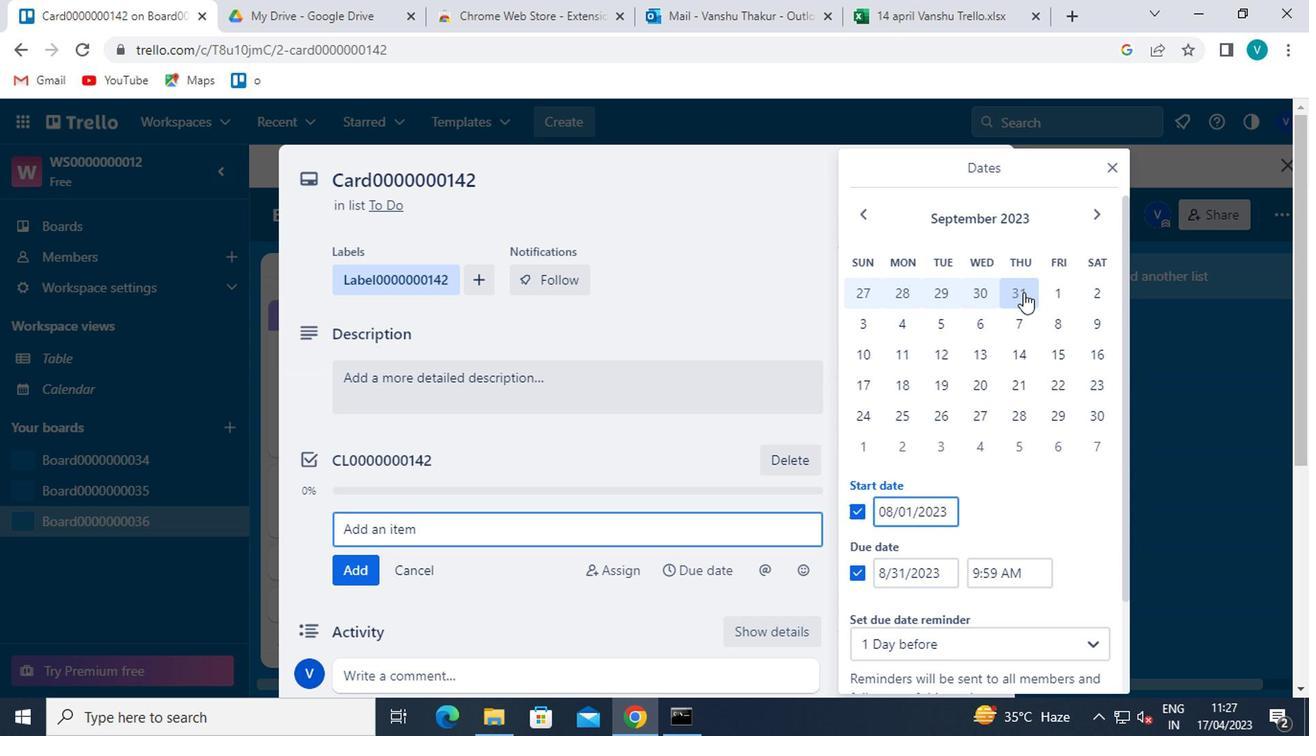 
Action: Mouse pressed left at (1066, 288)
Screenshot: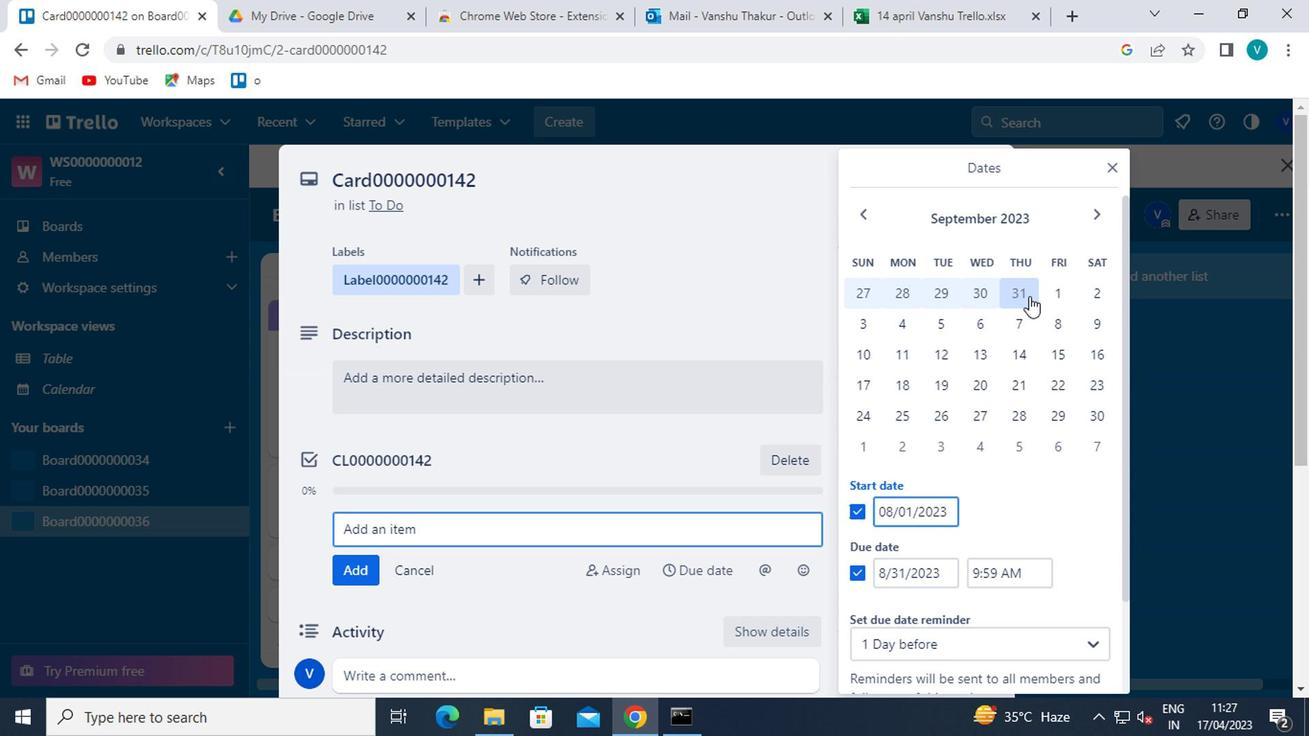 
Action: Mouse moved to (1076, 409)
Screenshot: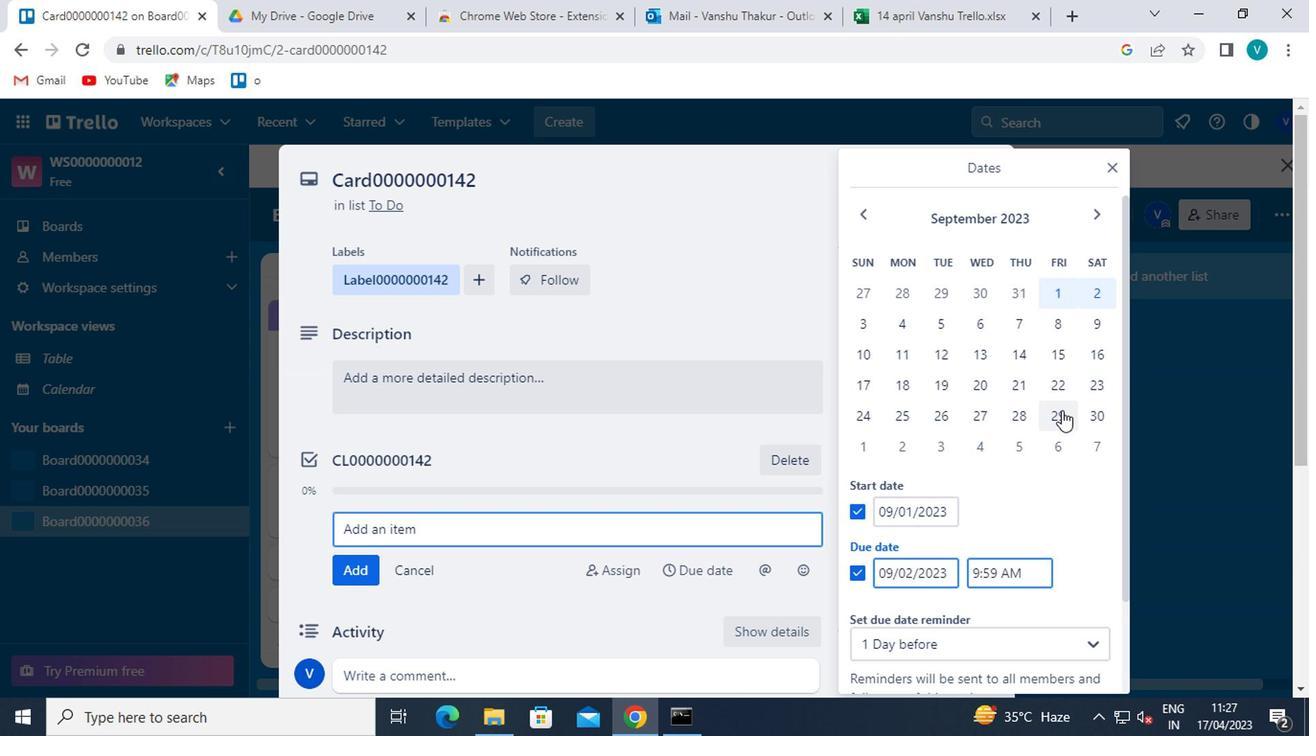 
Action: Mouse pressed left at (1076, 409)
Screenshot: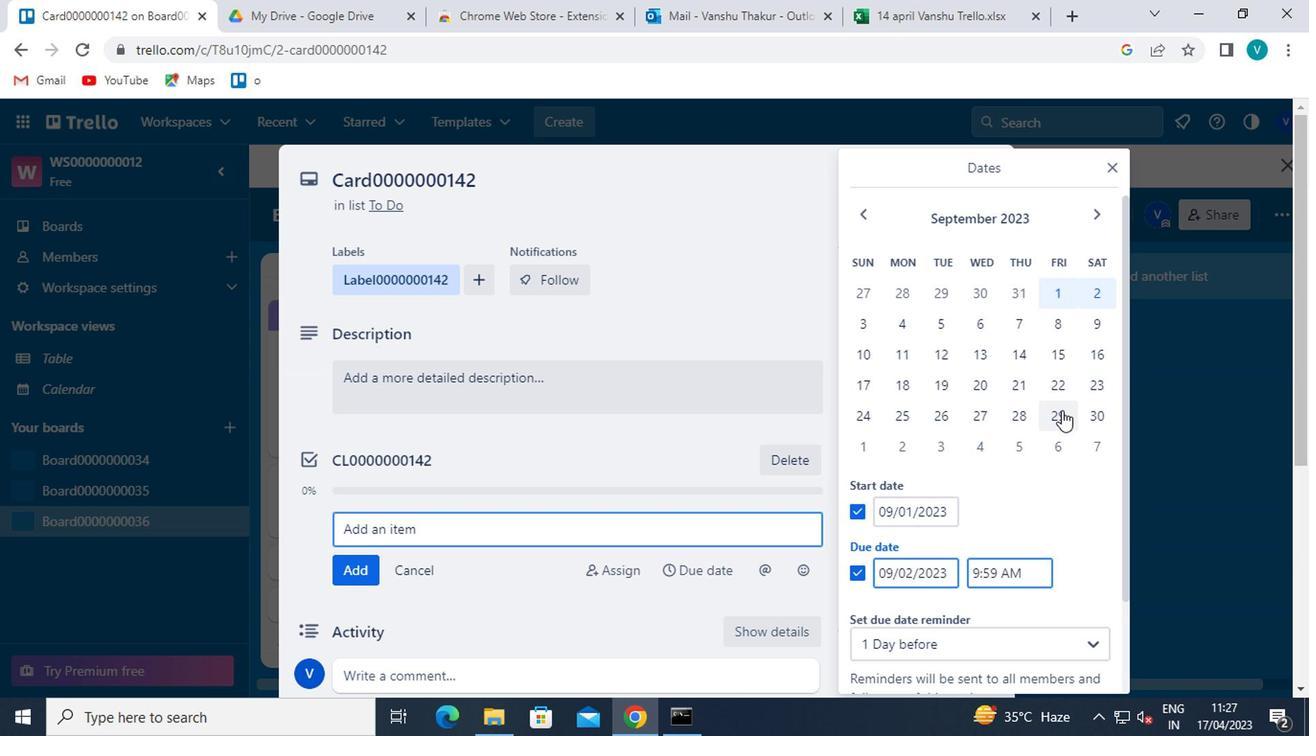 
Action: Mouse moved to (953, 528)
Screenshot: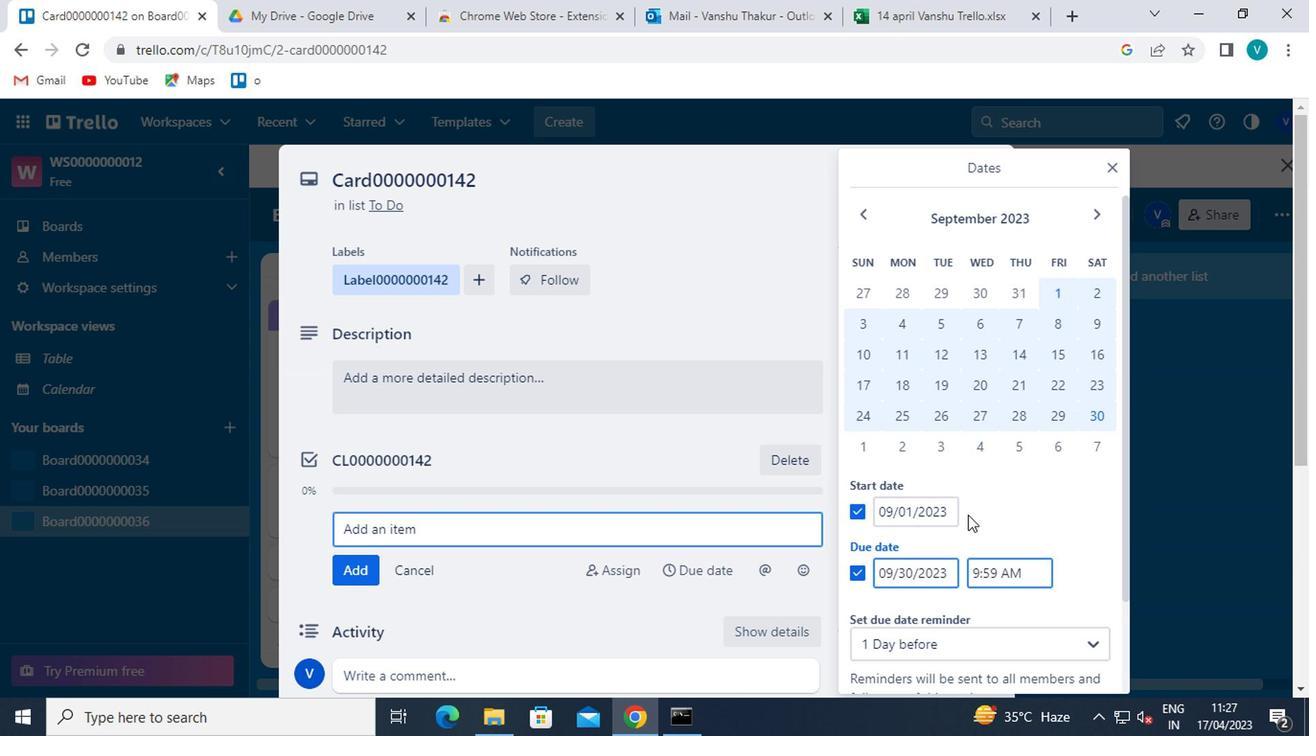
Action: Mouse scrolled (953, 527) with delta (0, 0)
Screenshot: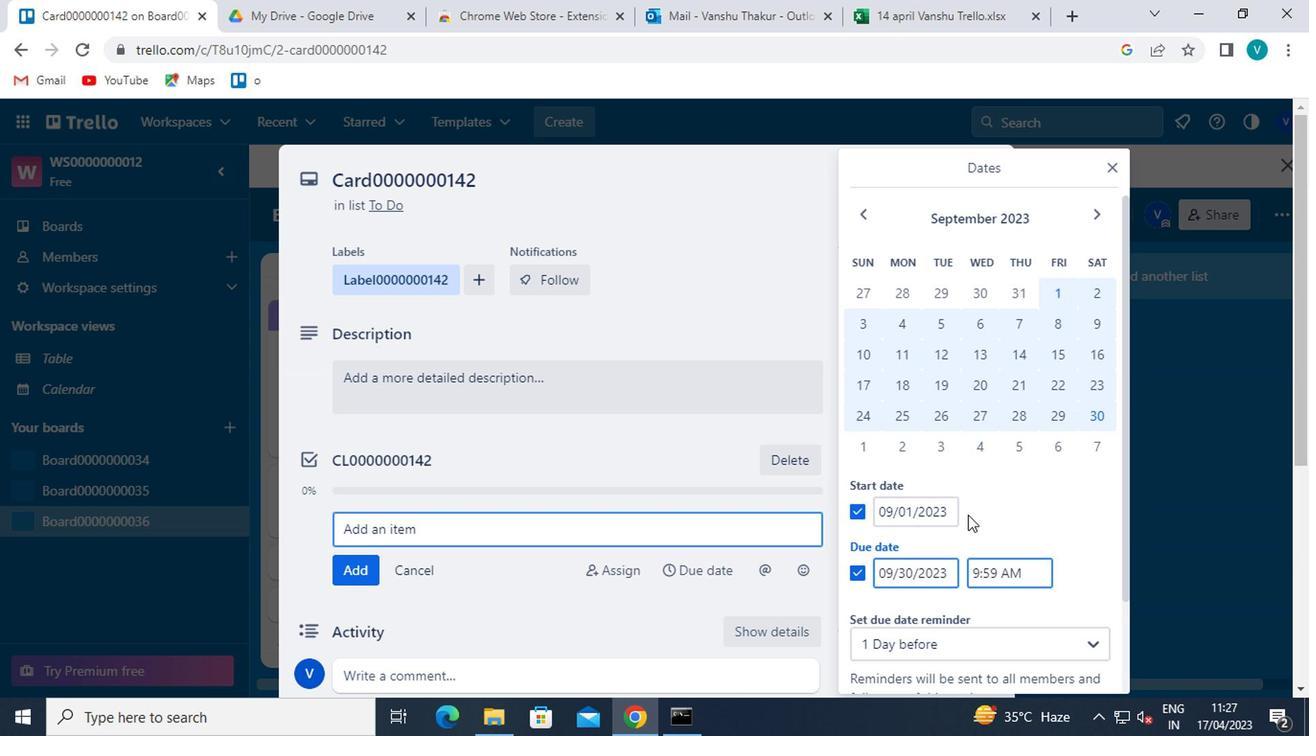 
Action: Mouse moved to (953, 528)
Screenshot: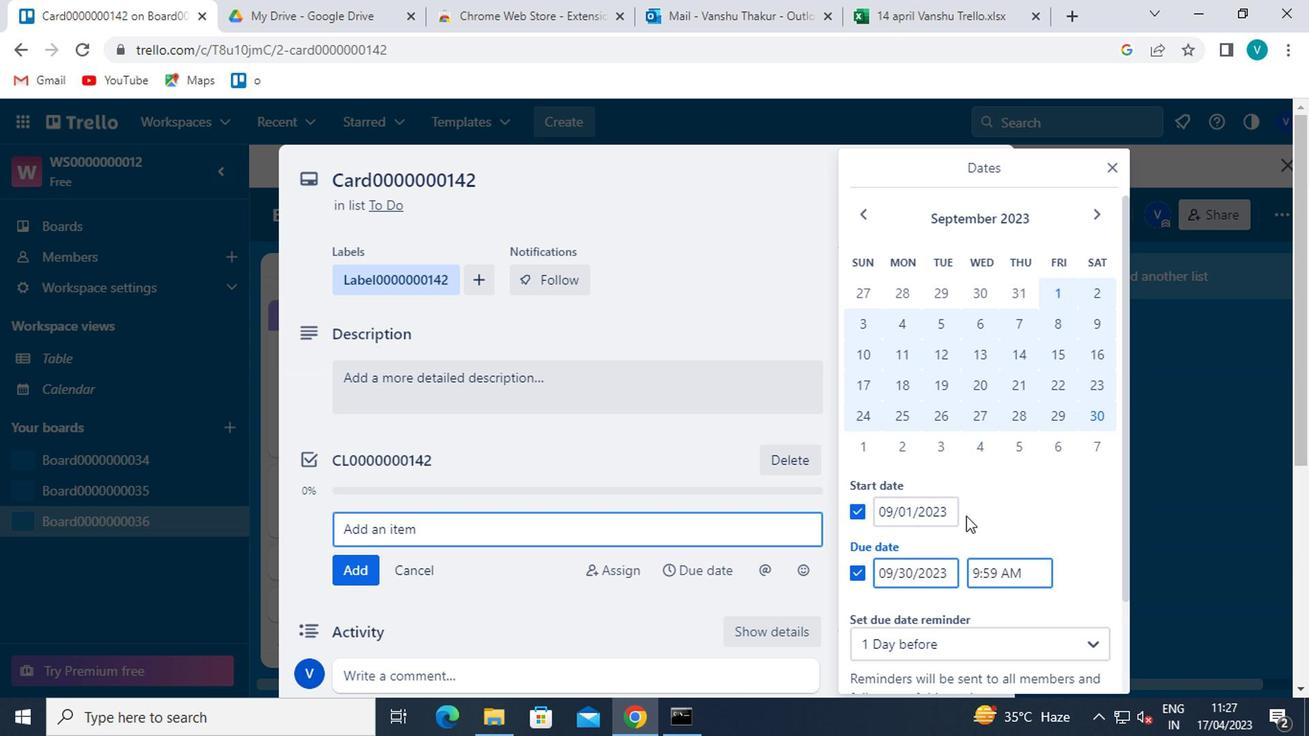 
Action: Mouse scrolled (953, 527) with delta (0, 0)
Screenshot: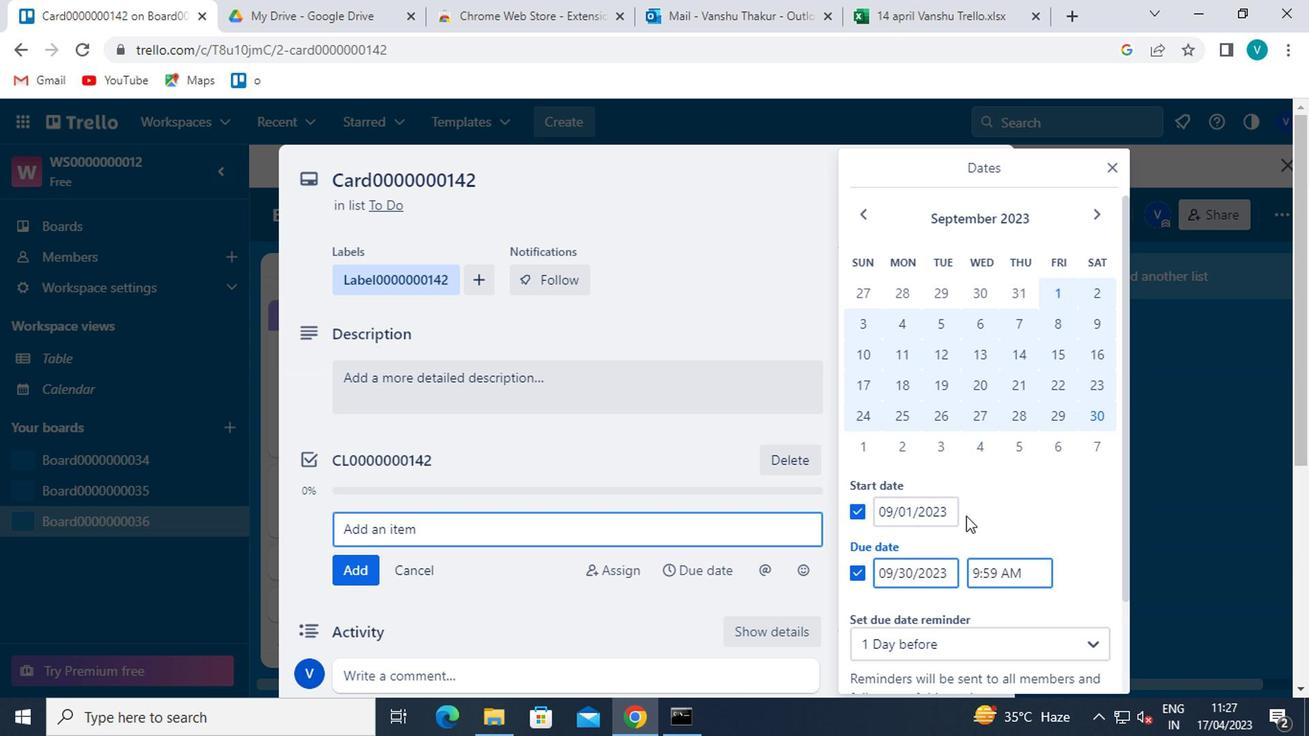 
Action: Mouse moved to (911, 619)
Screenshot: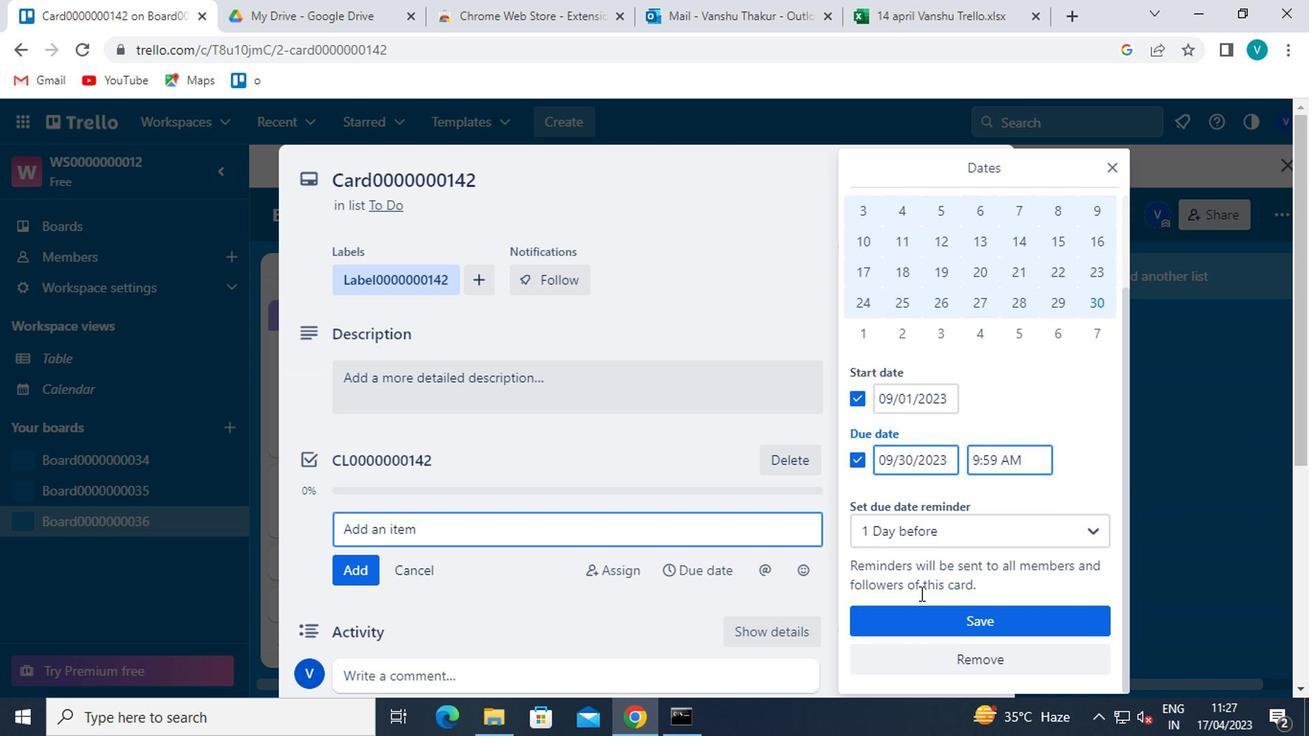 
Action: Mouse pressed left at (911, 619)
Screenshot: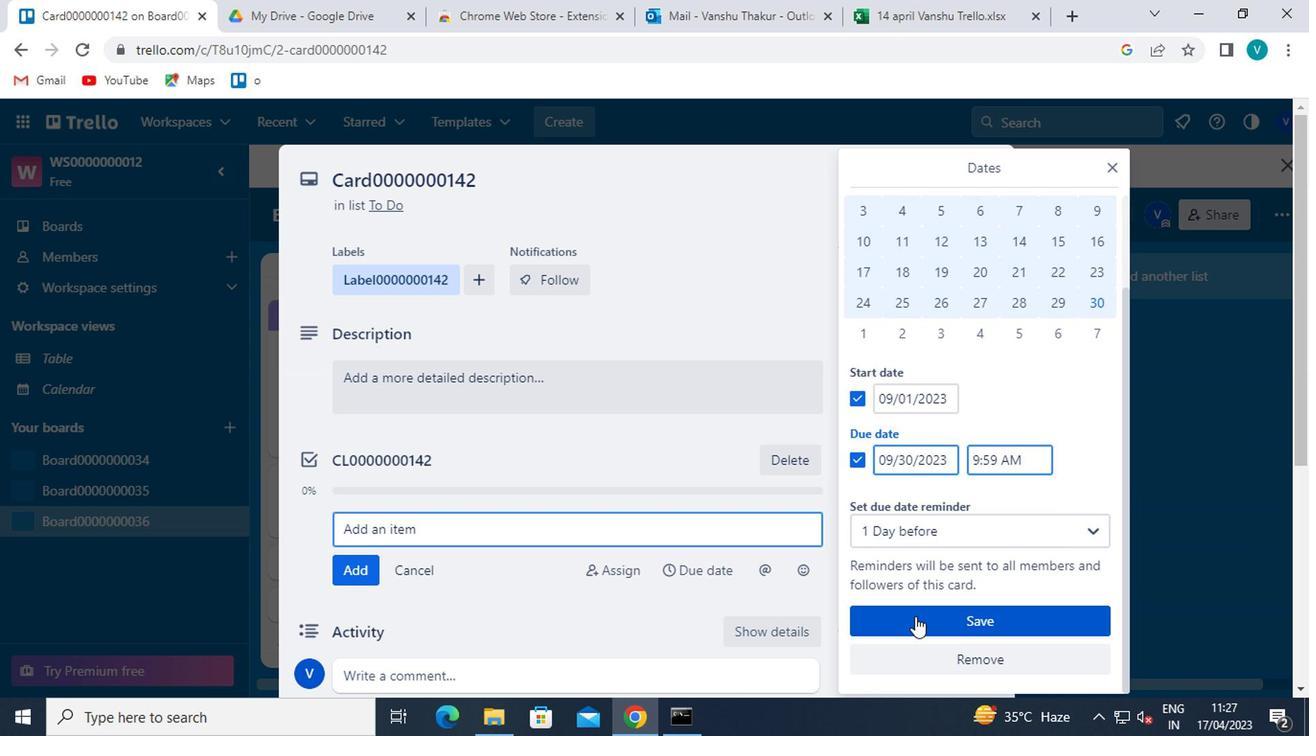 
Action: Mouse moved to (954, 590)
Screenshot: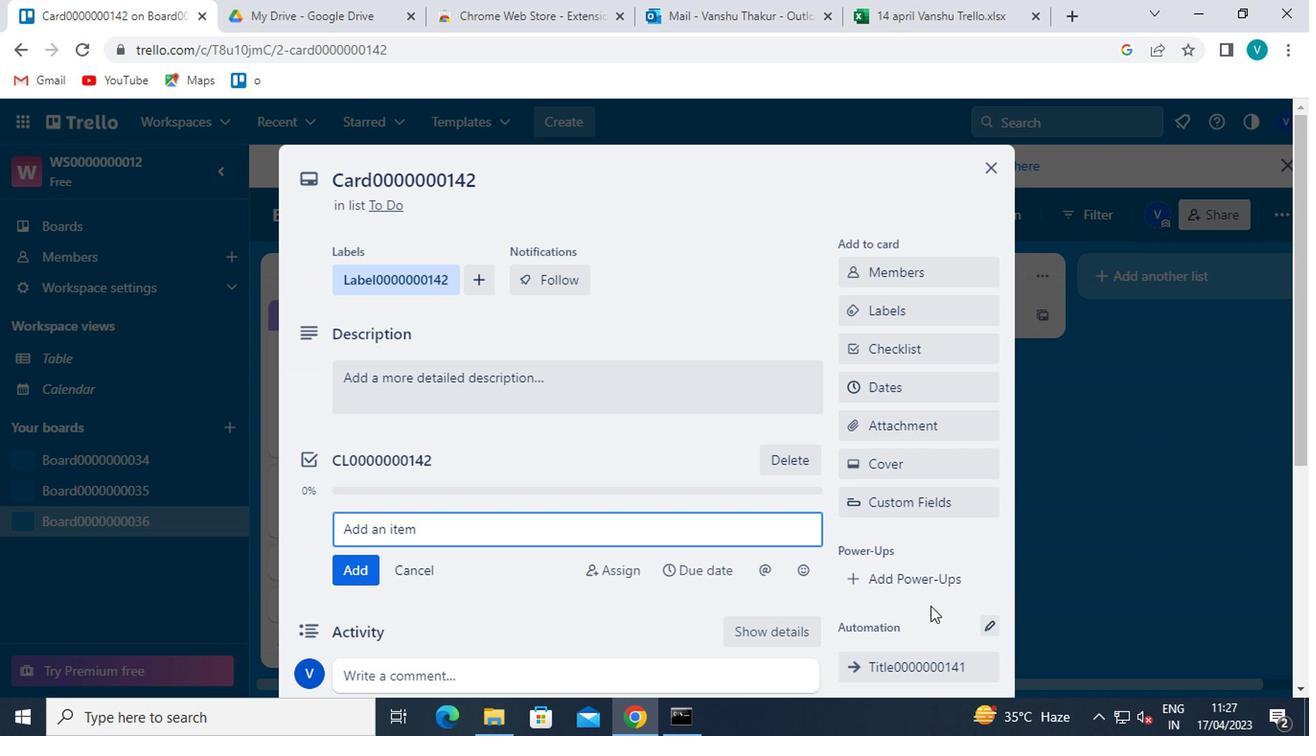 
